 Task: Check the current traffic on the Brooklyn Bridge.
Action: Mouse moved to (166, 62)
Screenshot: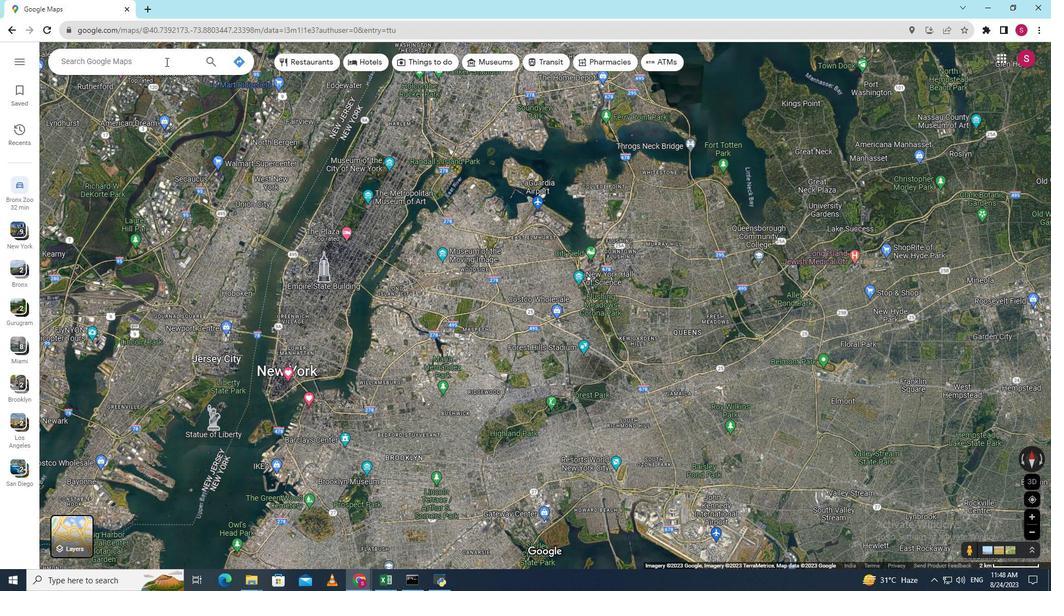 
Action: Mouse pressed left at (166, 62)
Screenshot: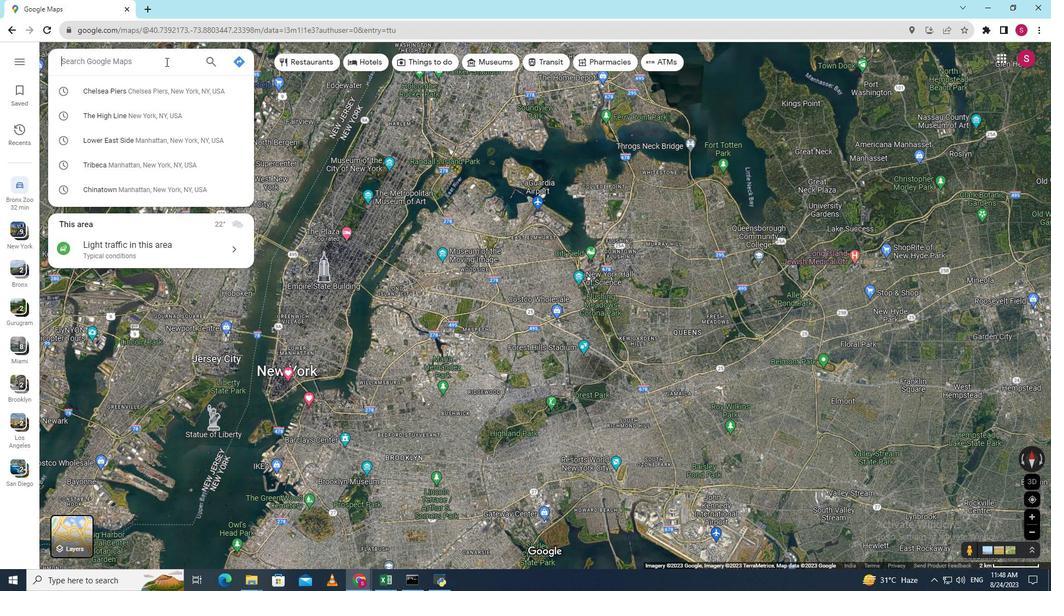 
Action: Key pressed <Key.shift><Key.shift><Key.shift><Key.shift><Key.shift><Key.shift><Key.shift>Brooklyn<Key.space><Key.shift><Key.shift><Key.shift><Key.shift><Key.shift><Key.shift><Key.shift><Key.shift><Key.shift>Bridge<Key.enter>
Screenshot: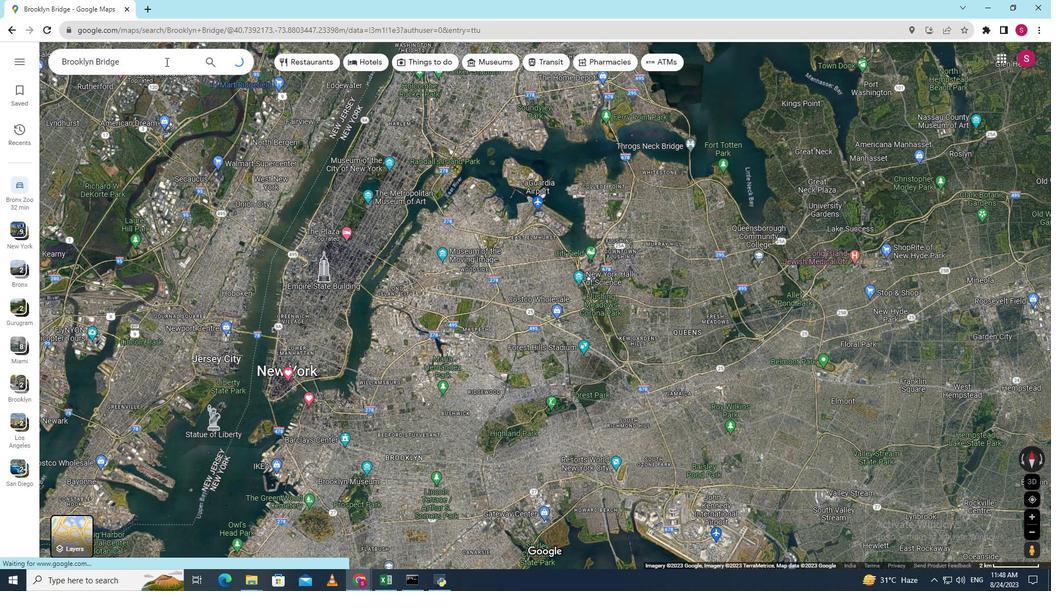 
Action: Mouse moved to (473, 539)
Screenshot: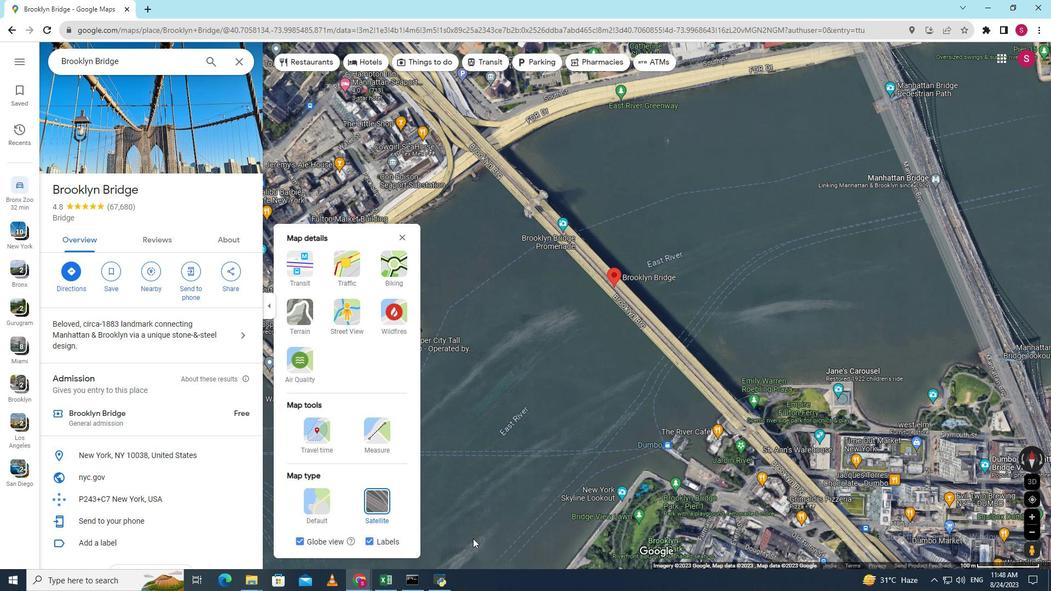 
Action: Mouse pressed left at (473, 539)
Screenshot: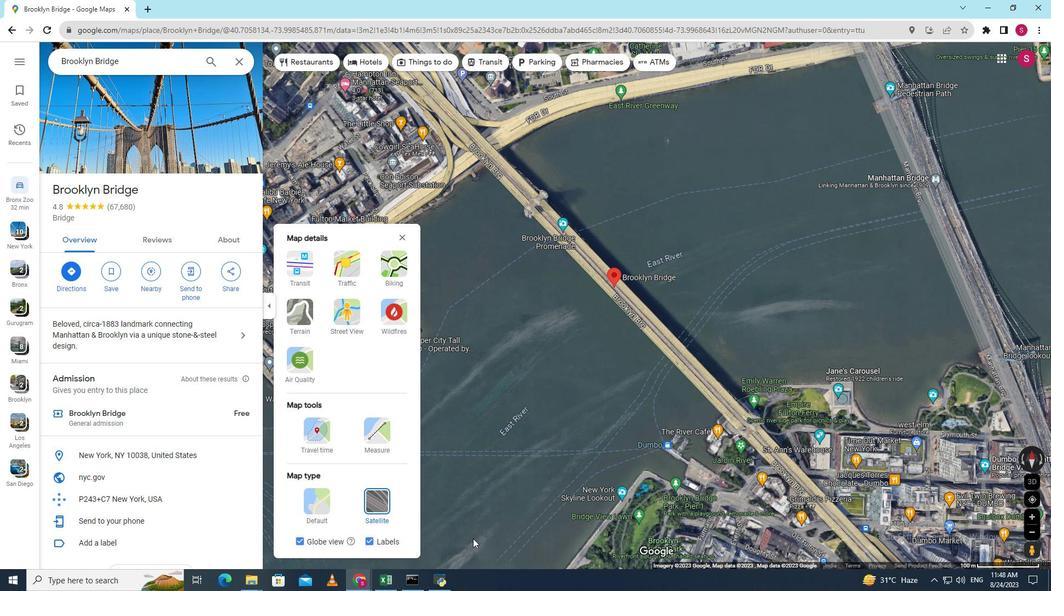 
Action: Mouse moved to (347, 270)
Screenshot: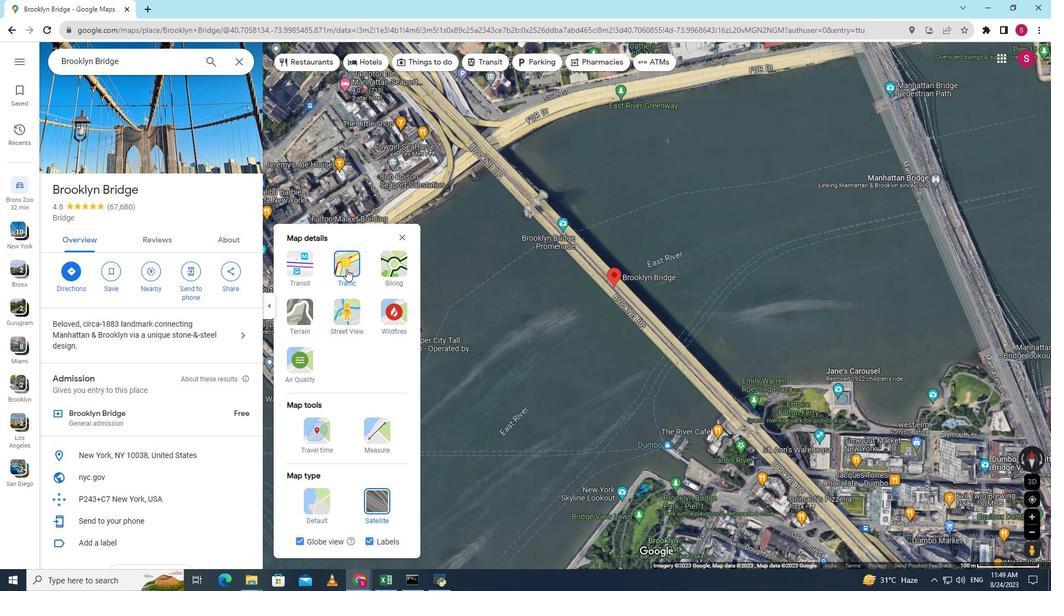 
Action: Mouse pressed left at (347, 270)
Screenshot: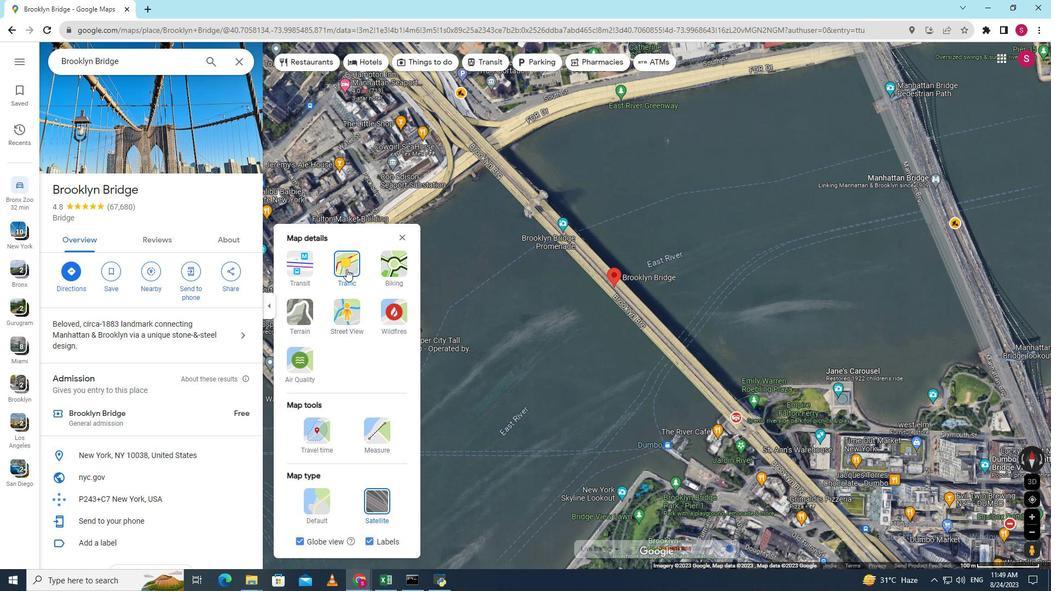 
Action: Mouse moved to (616, 551)
Screenshot: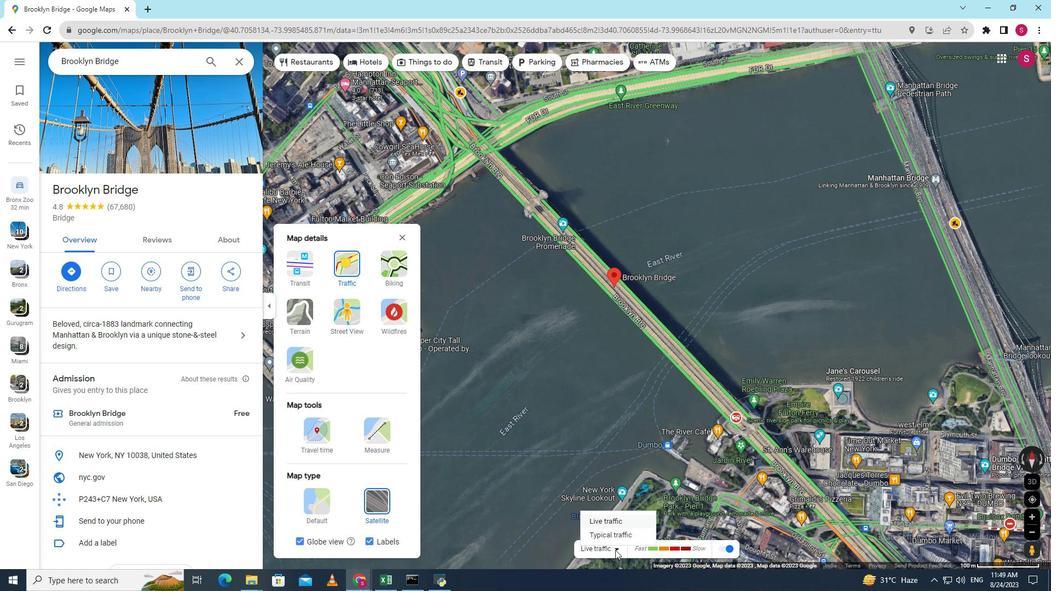 
Action: Mouse pressed left at (616, 551)
Screenshot: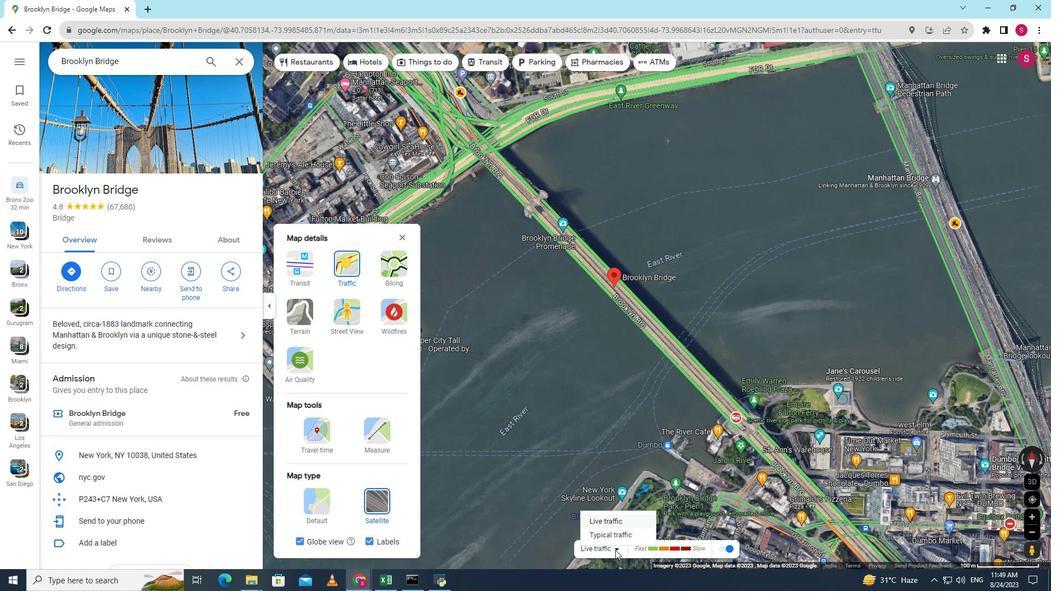 
Action: Mouse moved to (616, 524)
Screenshot: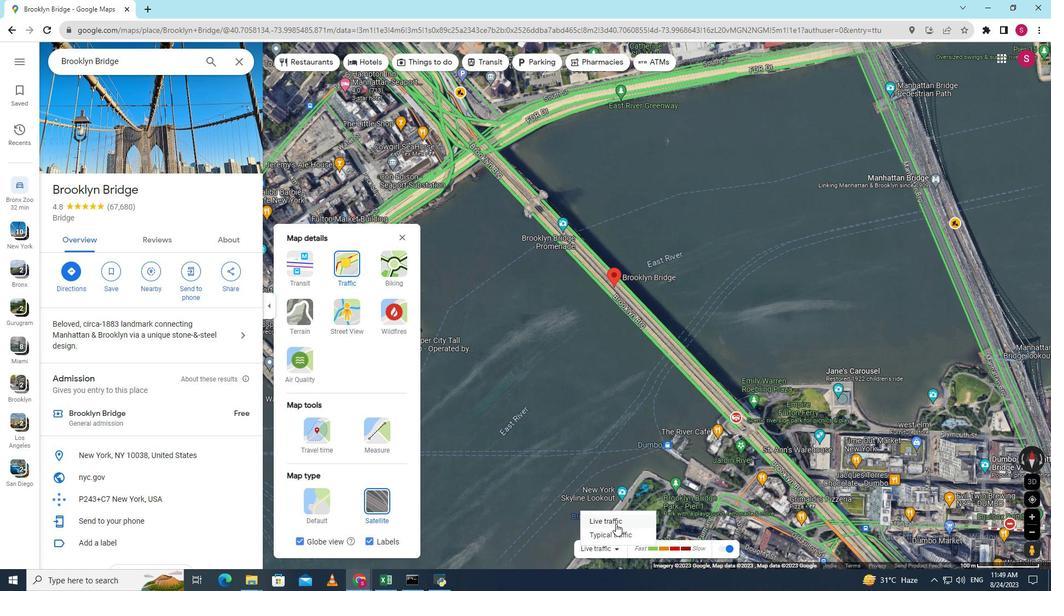 
Action: Mouse pressed left at (616, 524)
Screenshot: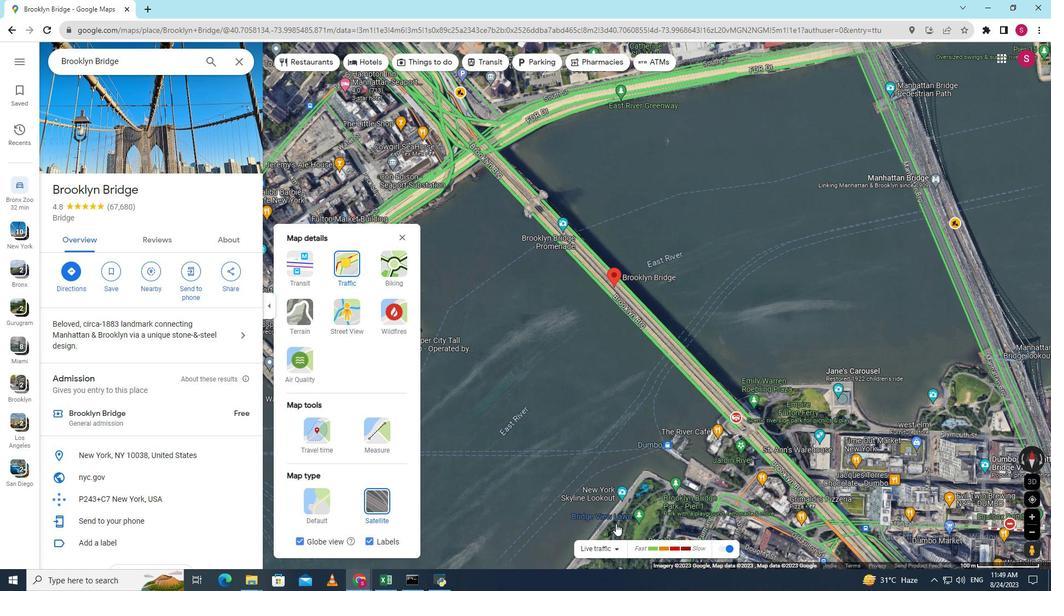 
Action: Mouse moved to (472, 237)
Screenshot: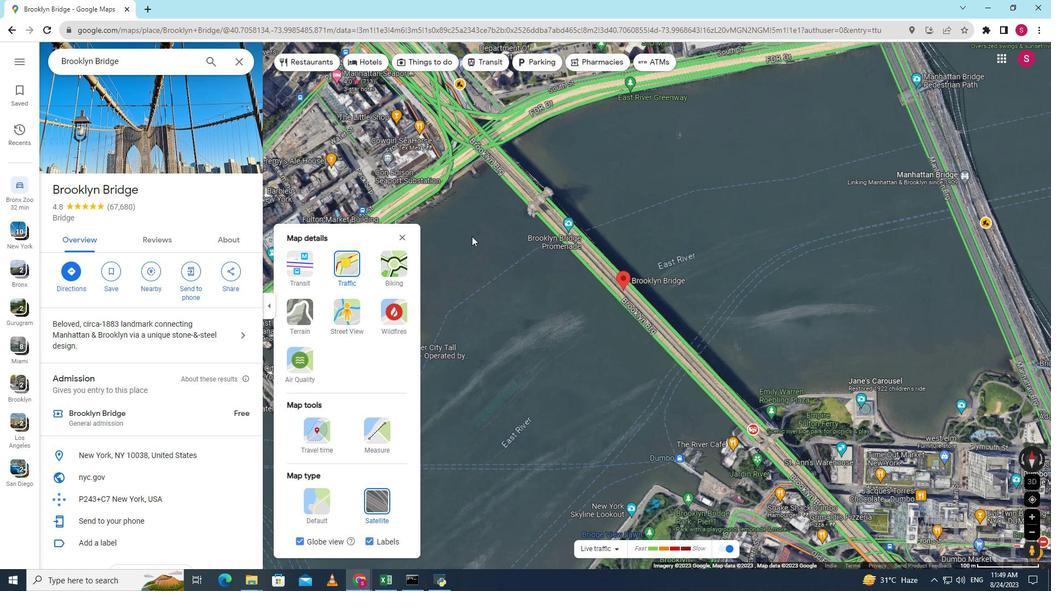 
Action: Mouse scrolled (472, 237) with delta (0, 0)
Screenshot: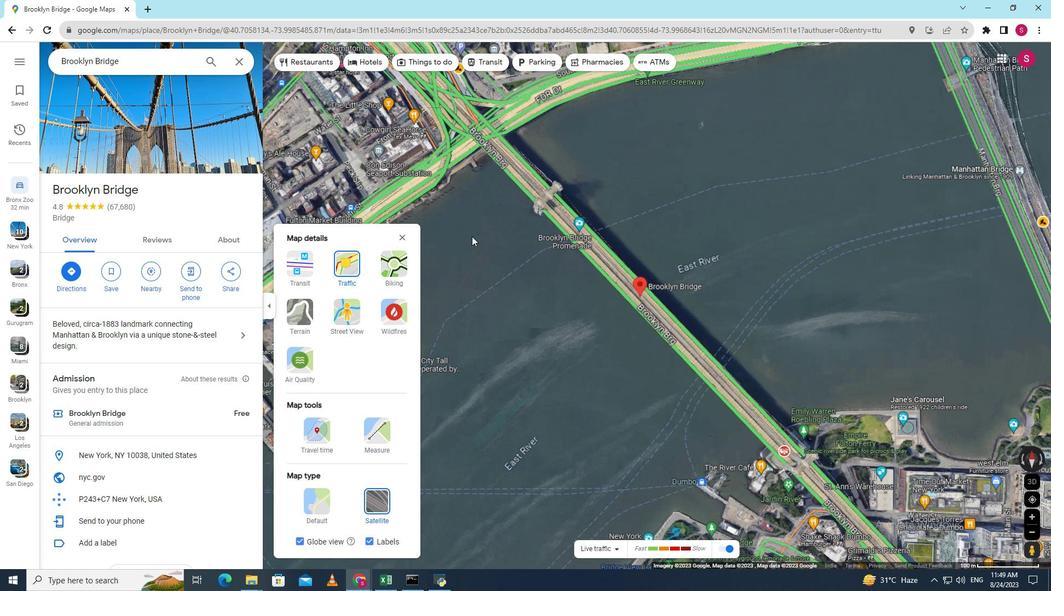 
Action: Mouse scrolled (472, 237) with delta (0, 0)
Screenshot: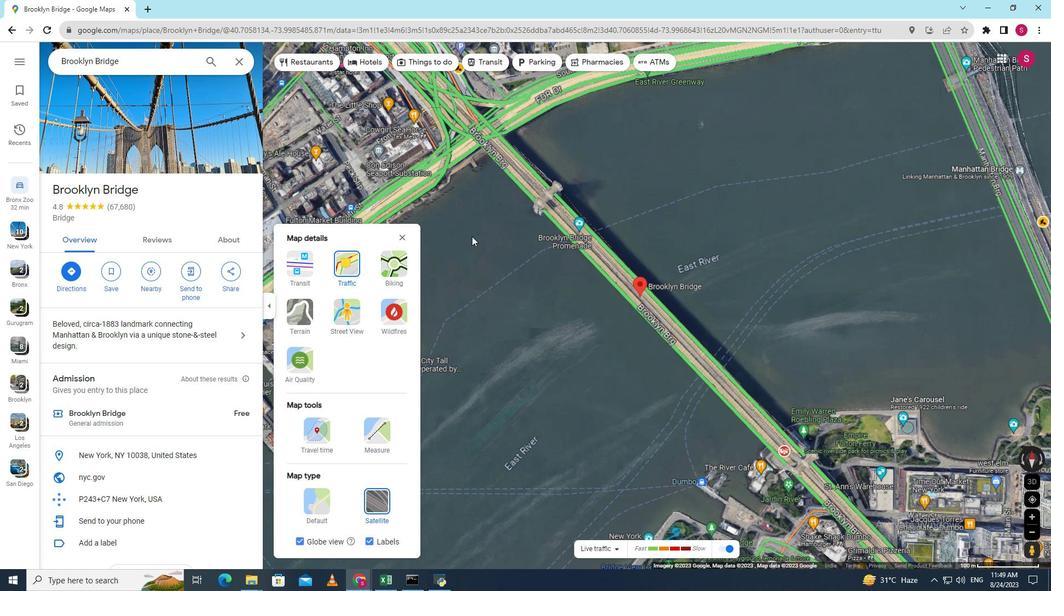 
Action: Mouse scrolled (472, 237) with delta (0, 0)
Screenshot: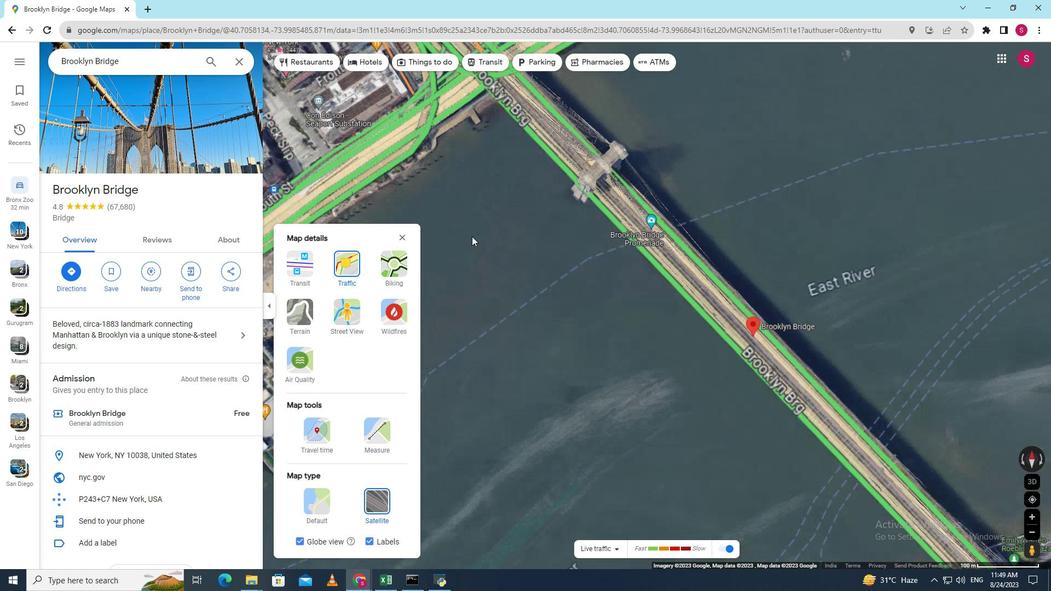 
Action: Mouse scrolled (472, 237) with delta (0, 0)
Screenshot: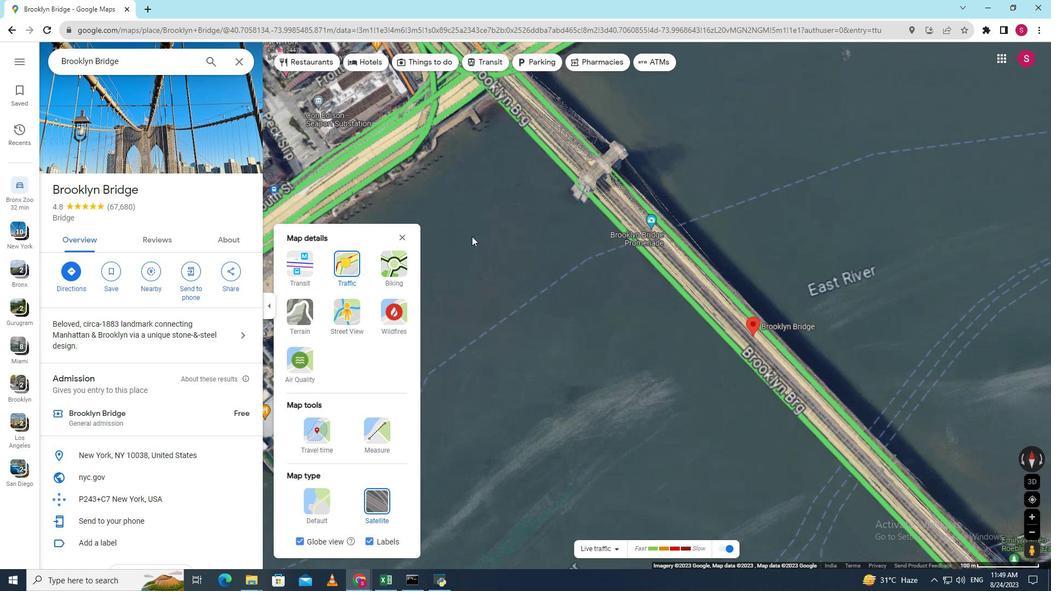 
Action: Mouse scrolled (472, 237) with delta (0, 0)
Screenshot: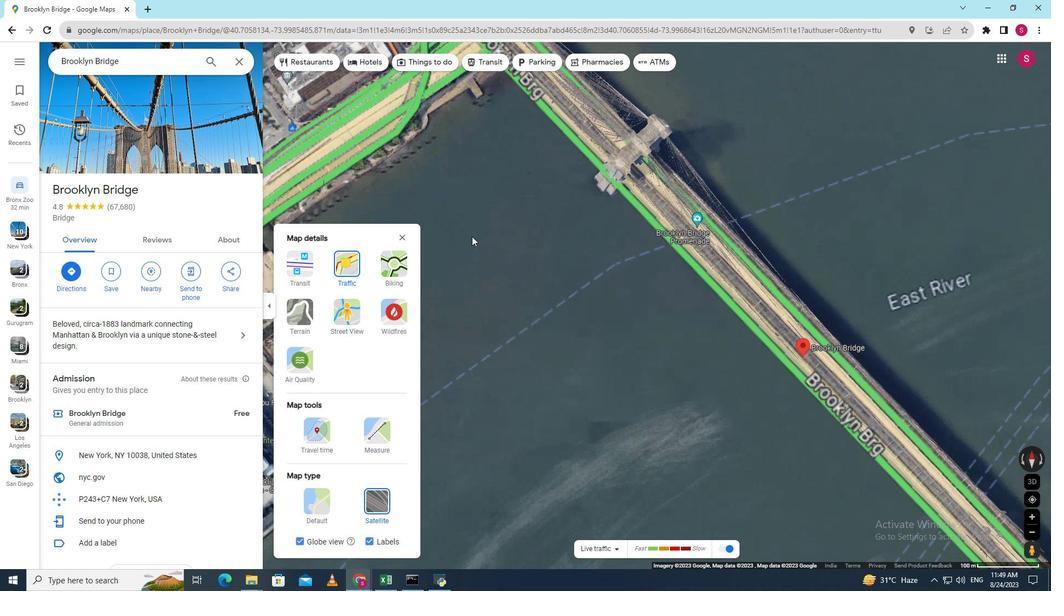 
Action: Mouse moved to (507, 221)
Screenshot: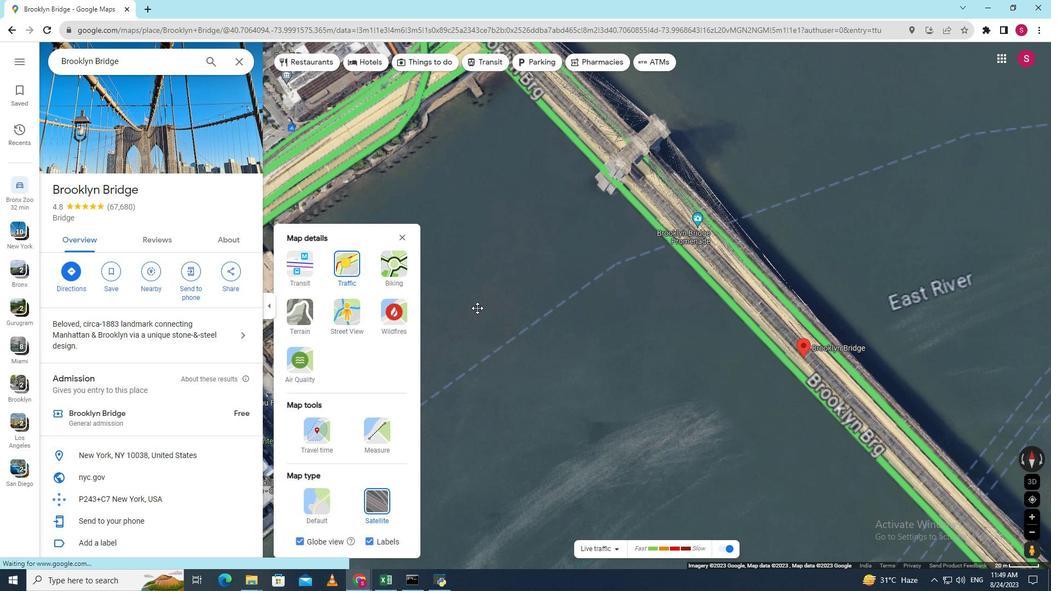
Action: Mouse pressed left at (507, 221)
Screenshot: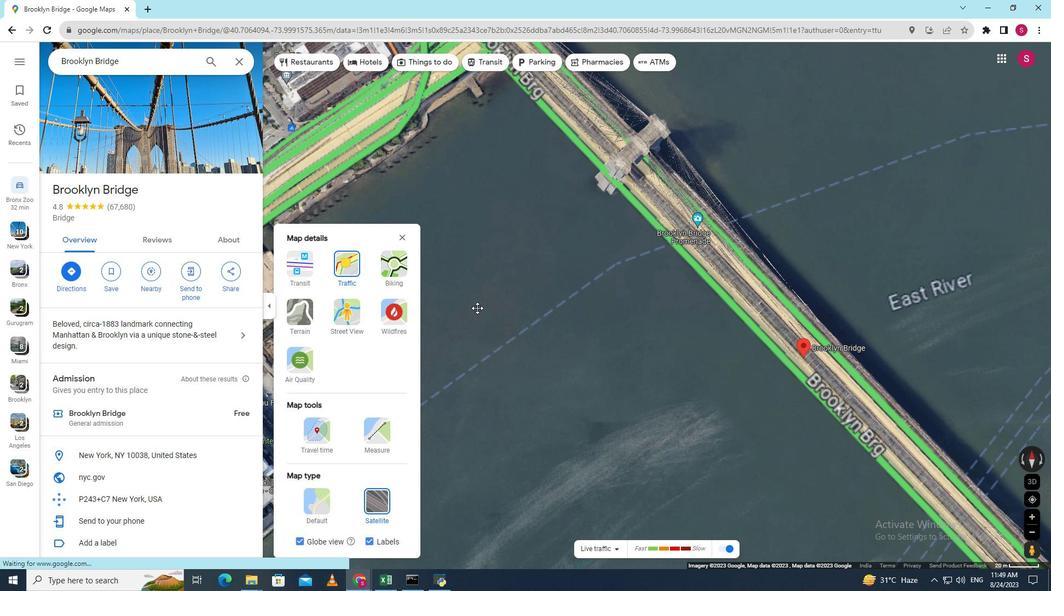 
Action: Mouse moved to (403, 238)
Screenshot: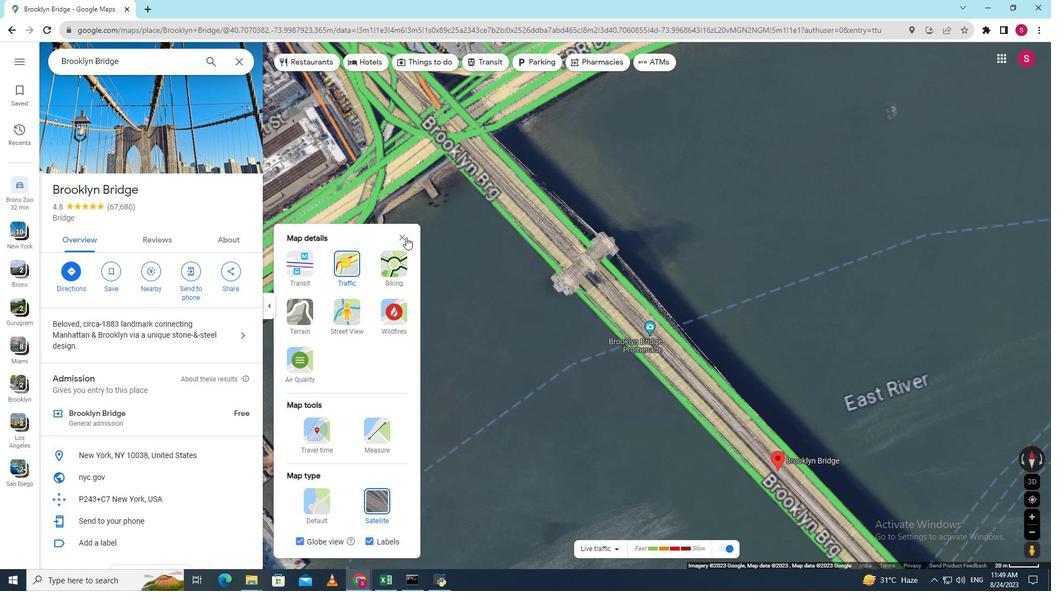 
Action: Mouse pressed left at (403, 238)
Screenshot: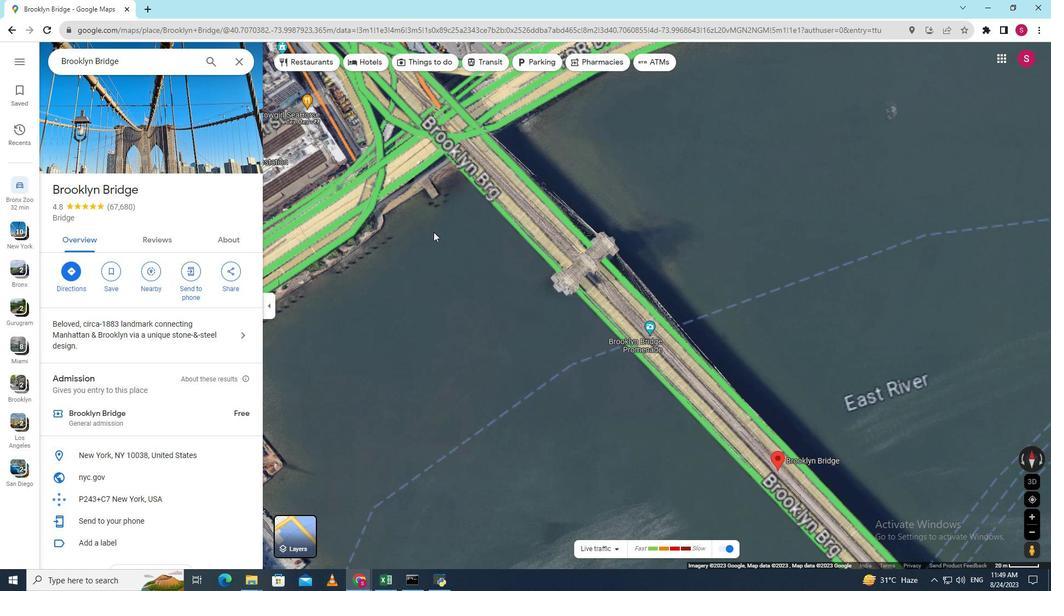 
Action: Mouse moved to (467, 255)
Screenshot: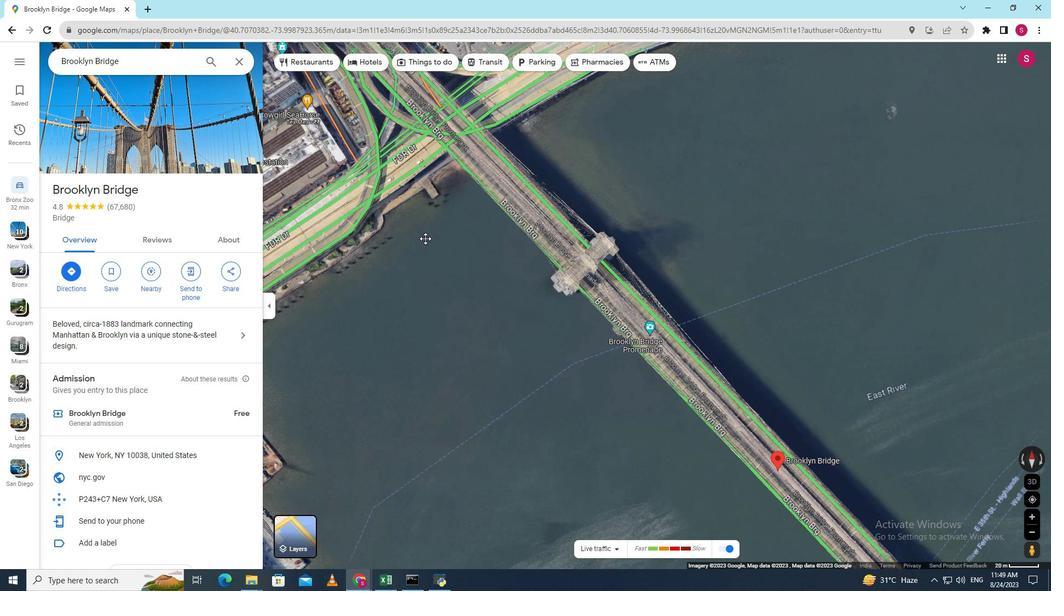 
Action: Mouse pressed left at (467, 255)
Screenshot: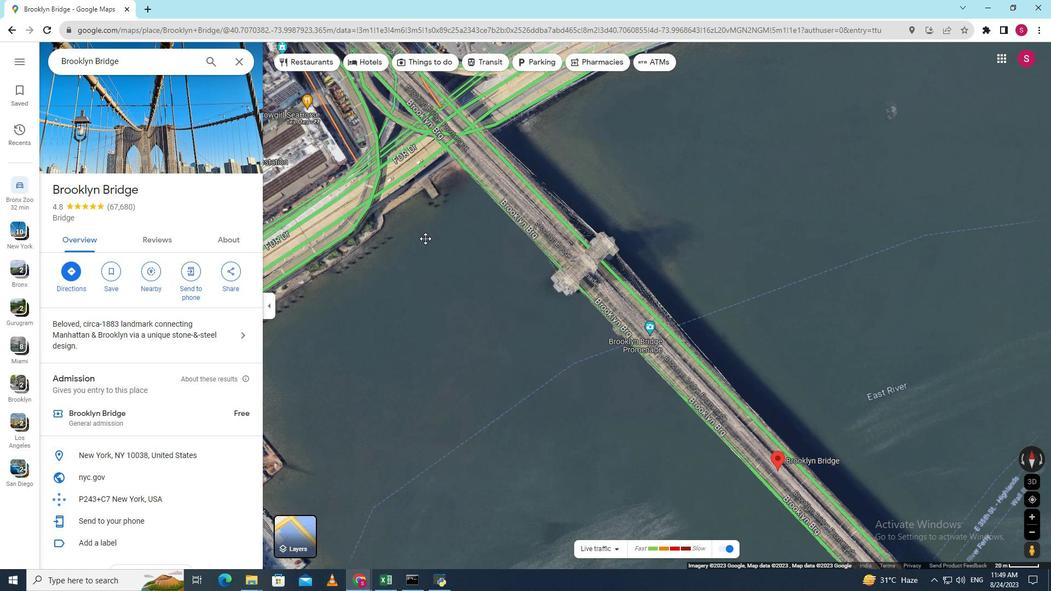 
Action: Mouse moved to (451, 257)
Screenshot: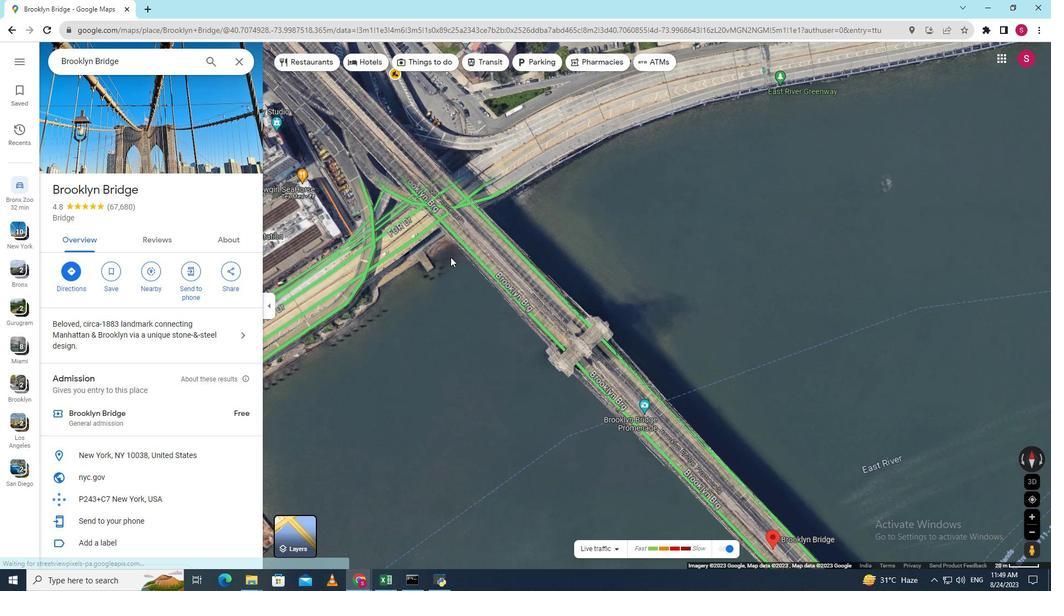 
Action: Mouse scrolled (451, 258) with delta (0, 0)
Screenshot: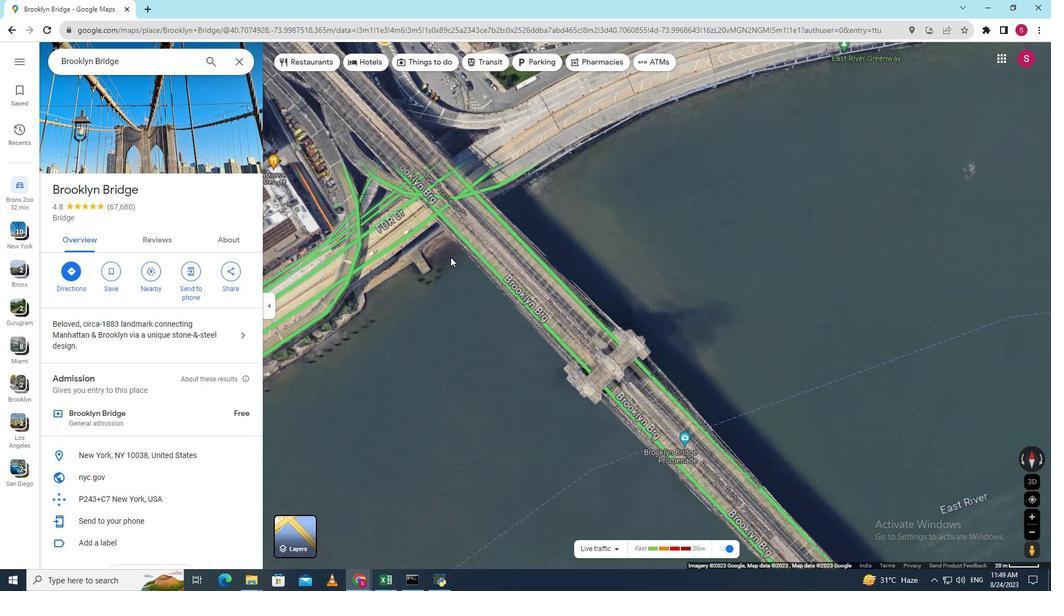 
Action: Mouse scrolled (451, 258) with delta (0, 0)
Screenshot: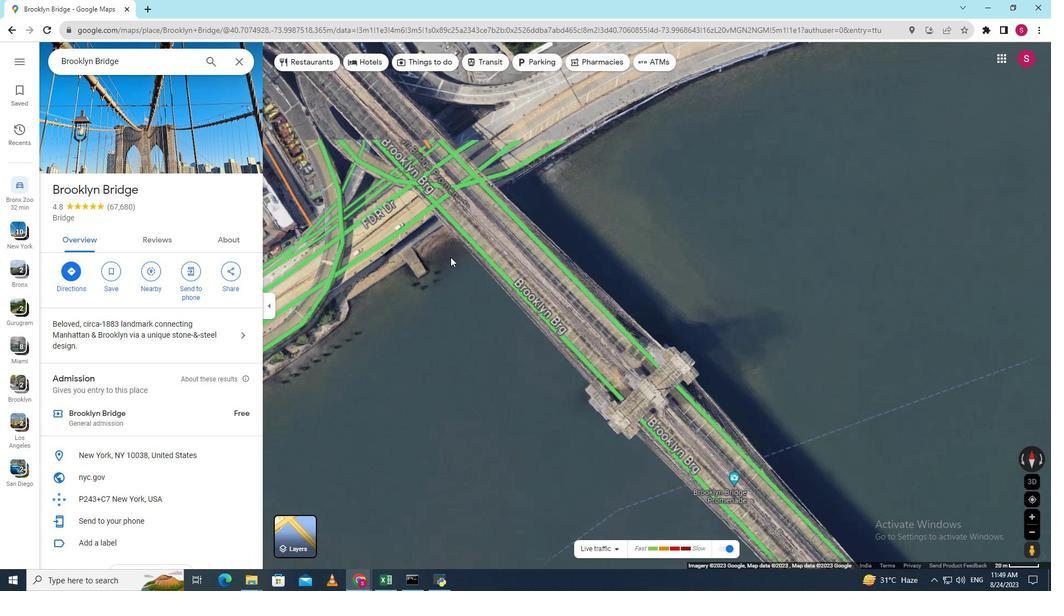 
Action: Mouse scrolled (451, 258) with delta (0, 0)
Screenshot: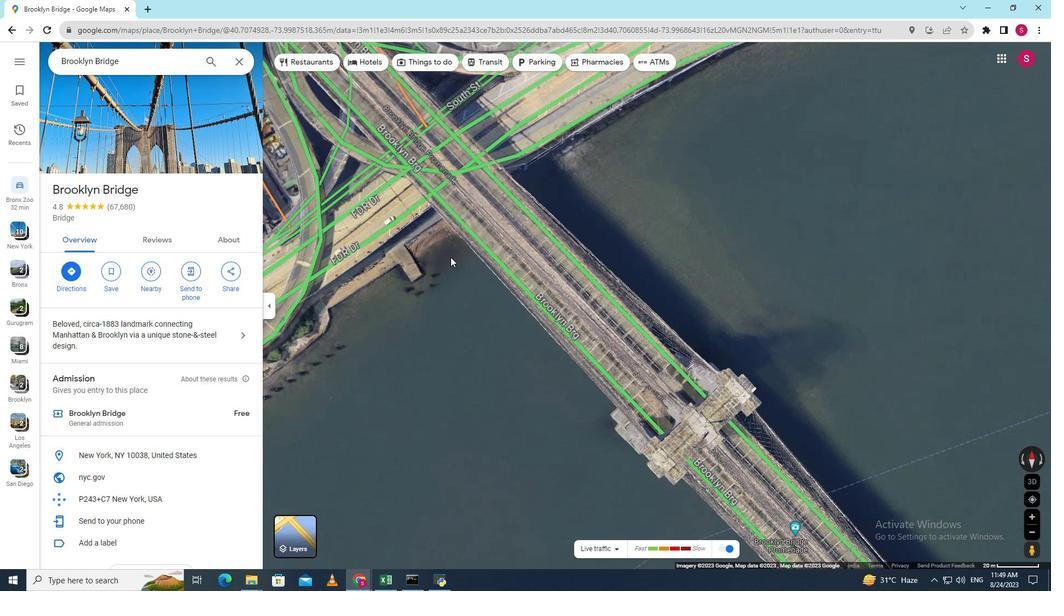 
Action: Mouse moved to (518, 355)
Screenshot: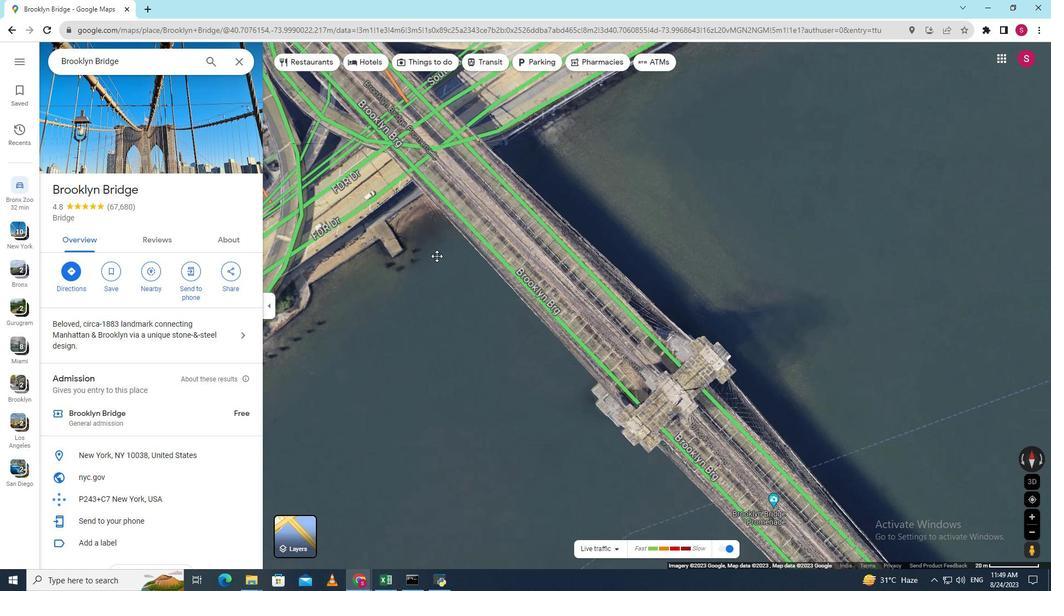 
Action: Mouse pressed left at (518, 355)
Screenshot: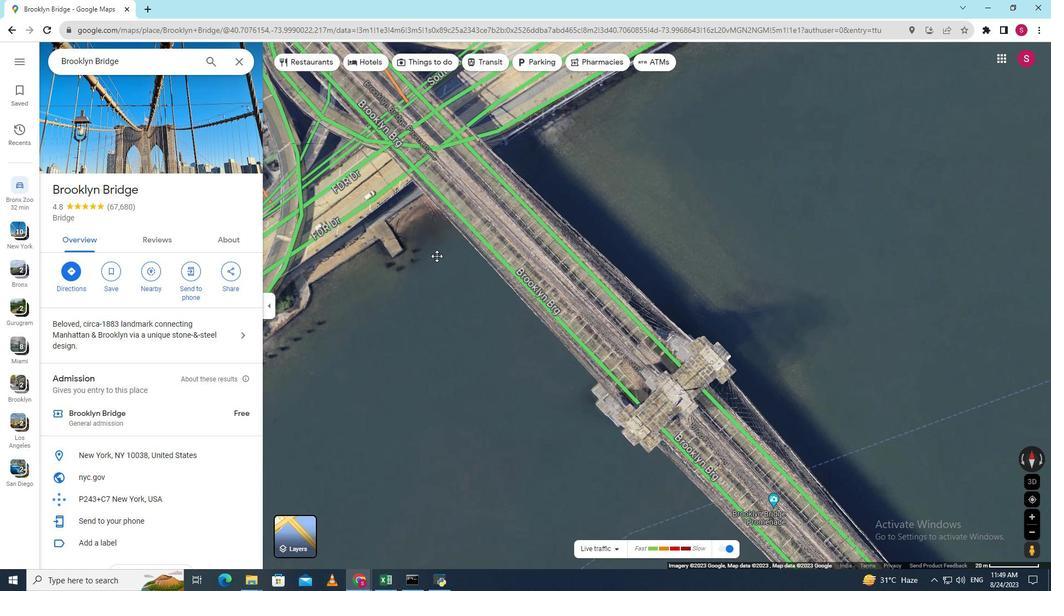 
Action: Mouse moved to (575, 385)
Screenshot: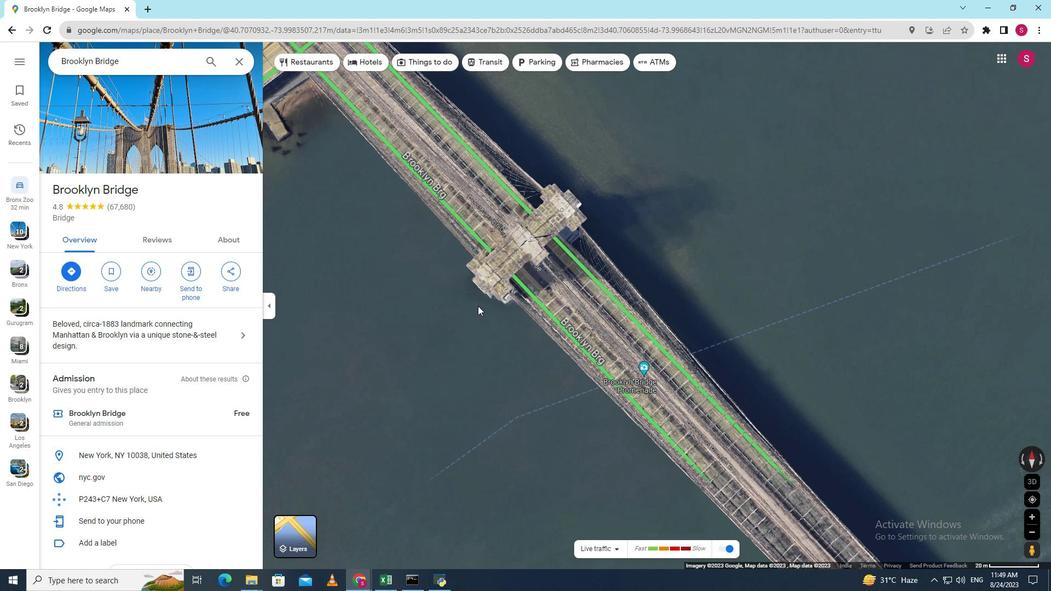 
Action: Mouse pressed left at (575, 385)
Screenshot: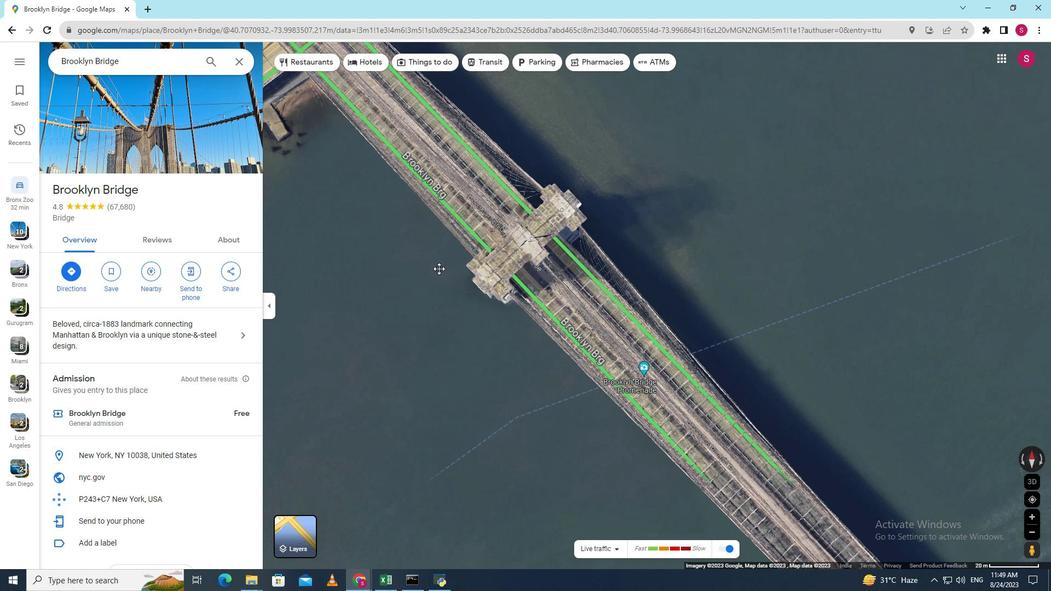 
Action: Mouse moved to (586, 429)
Screenshot: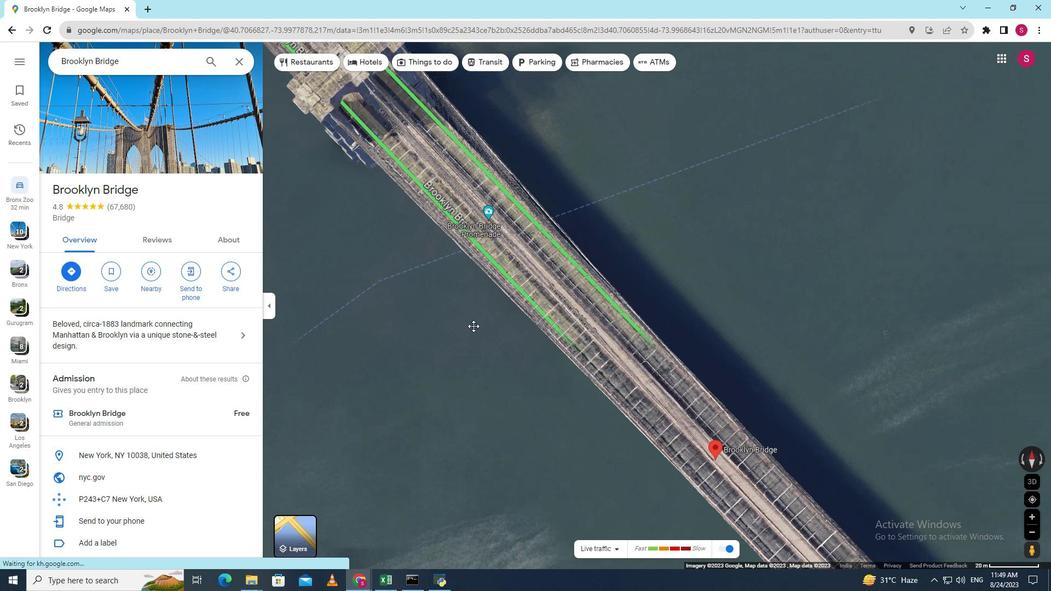 
Action: Mouse pressed left at (586, 429)
Screenshot: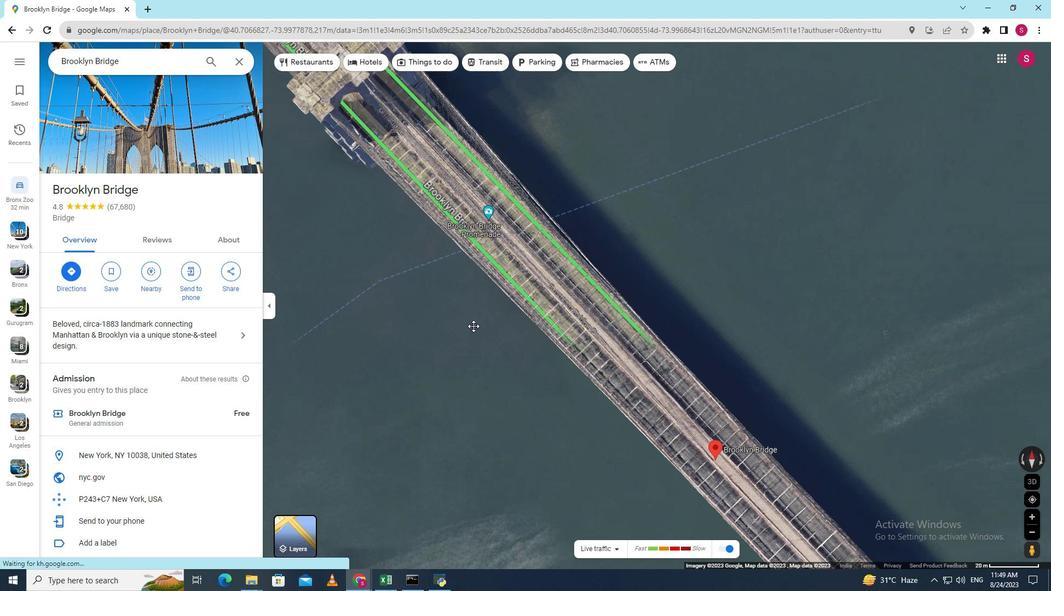 
Action: Mouse moved to (571, 435)
Screenshot: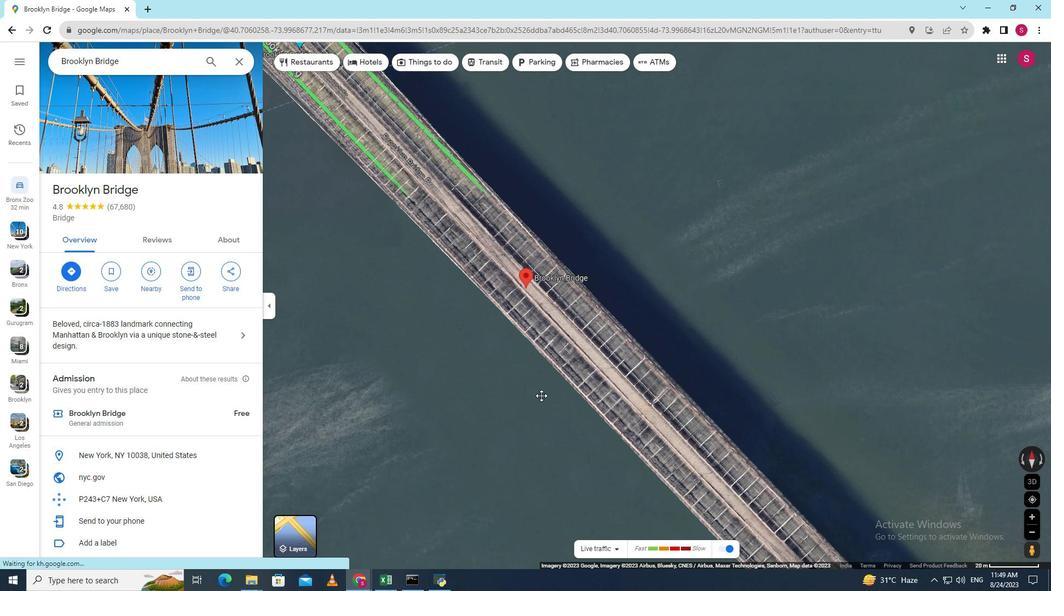 
Action: Mouse pressed left at (571, 435)
Screenshot: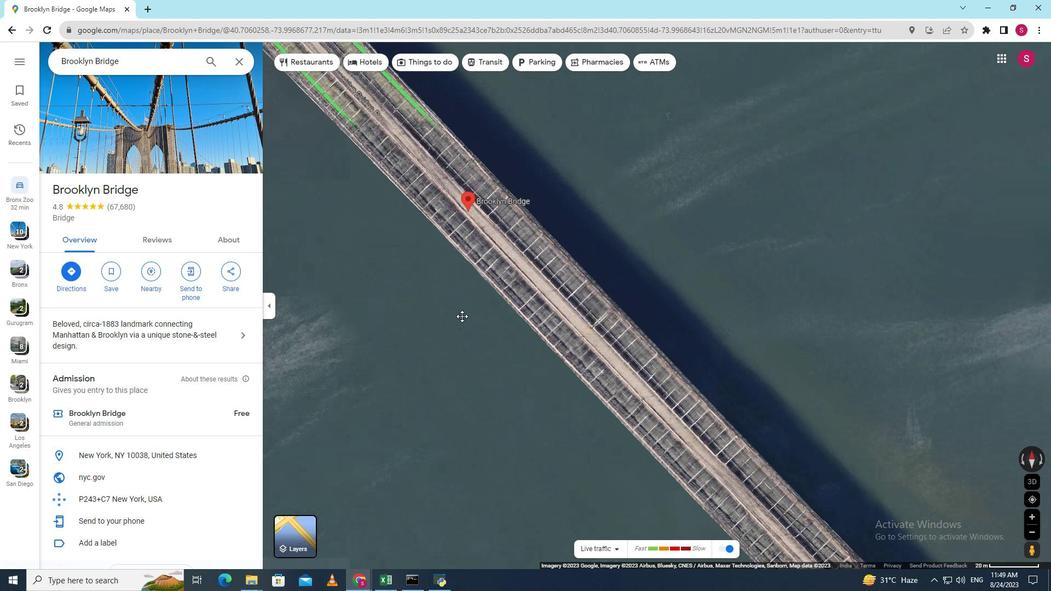 
Action: Mouse moved to (549, 437)
Screenshot: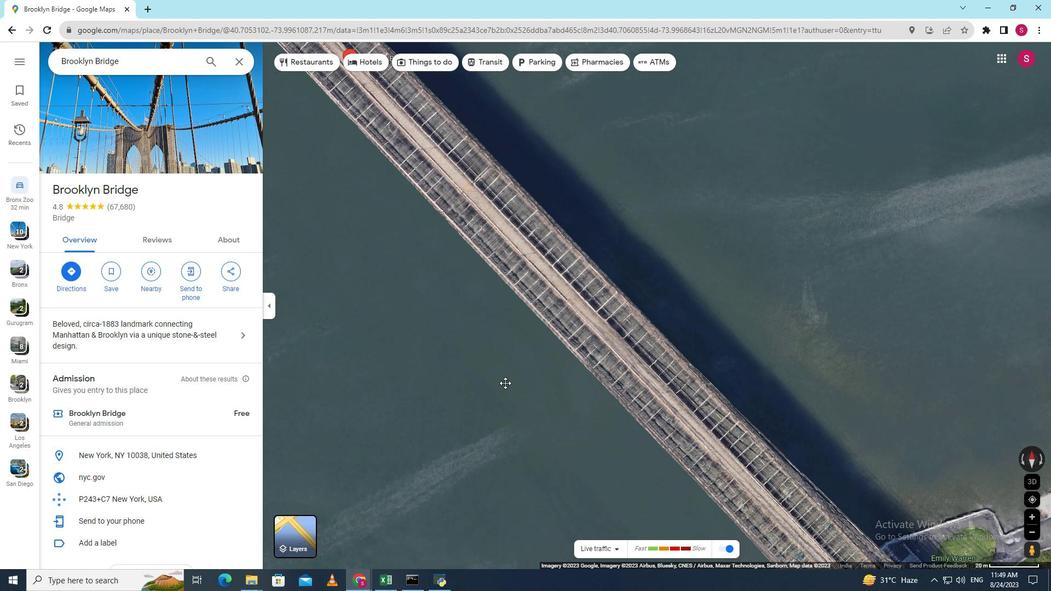 
Action: Mouse pressed left at (549, 437)
Screenshot: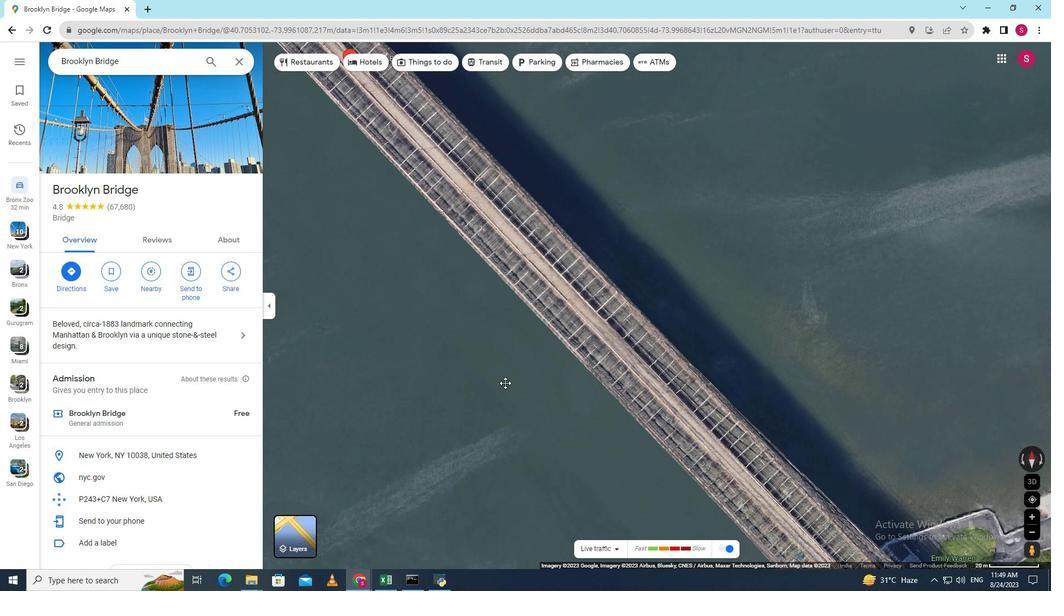 
Action: Mouse moved to (551, 411)
Screenshot: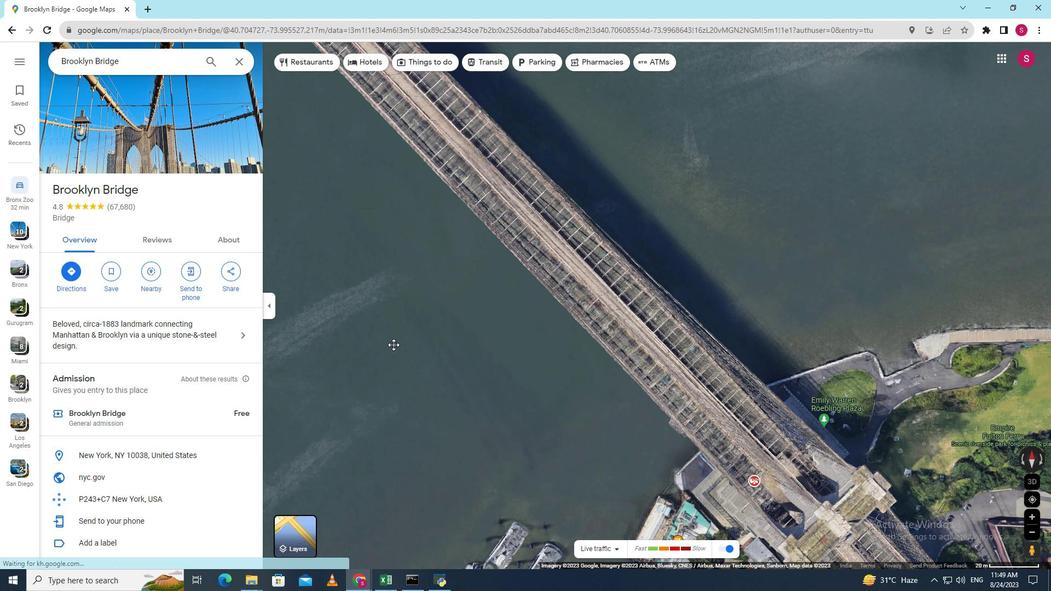
Action: Mouse pressed left at (551, 411)
Screenshot: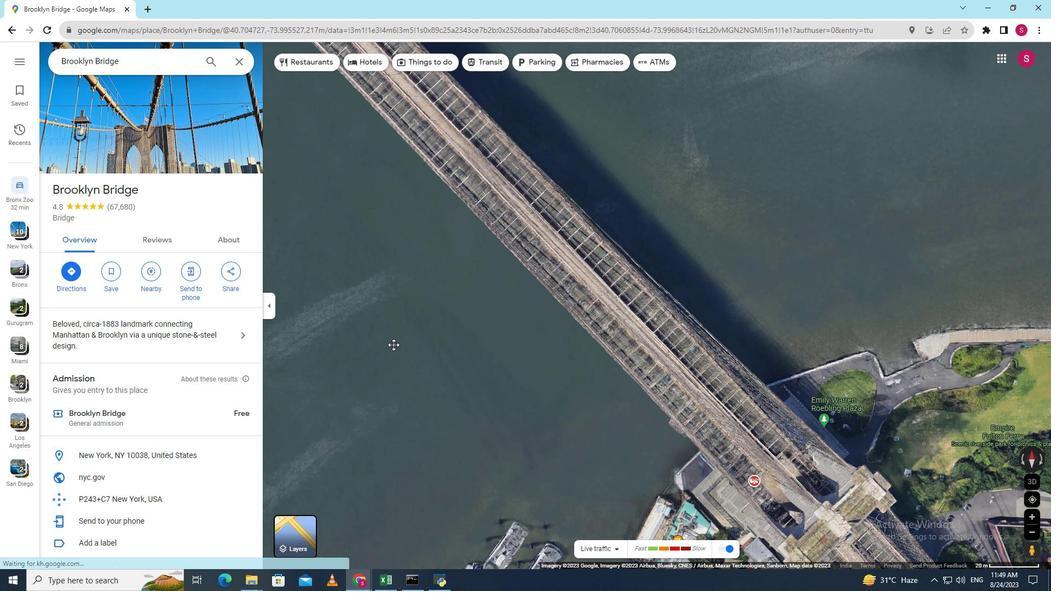 
Action: Mouse moved to (513, 353)
Screenshot: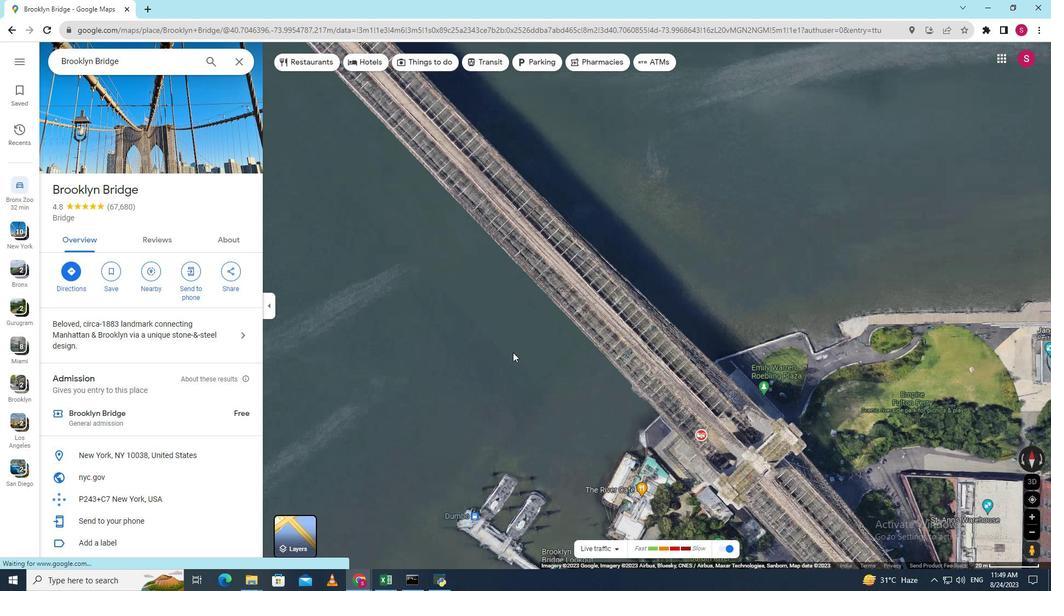 
Action: Mouse scrolled (513, 352) with delta (0, 0)
Screenshot: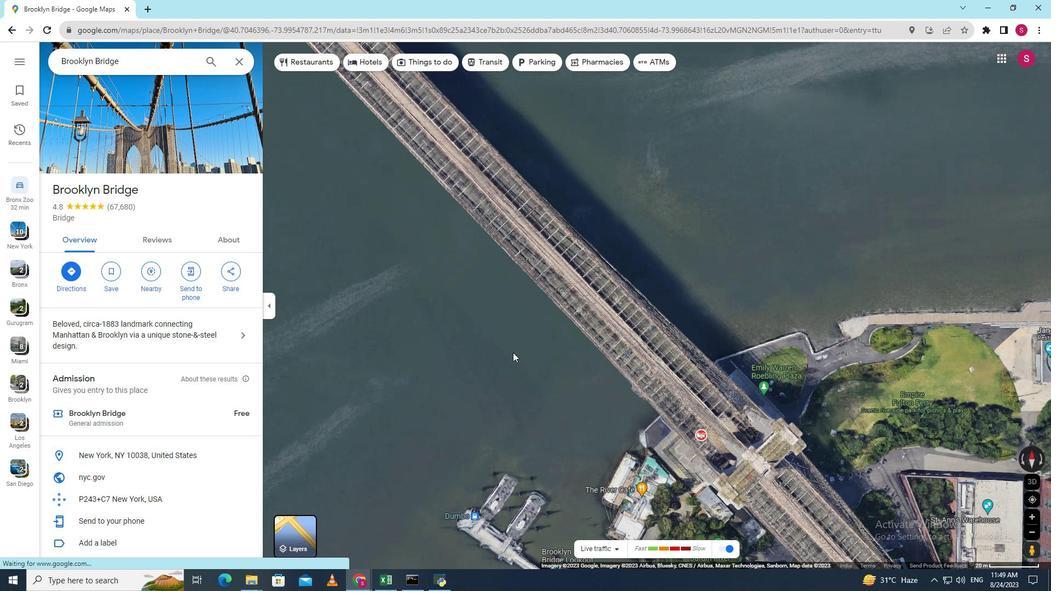
Action: Mouse scrolled (513, 352) with delta (0, 0)
Screenshot: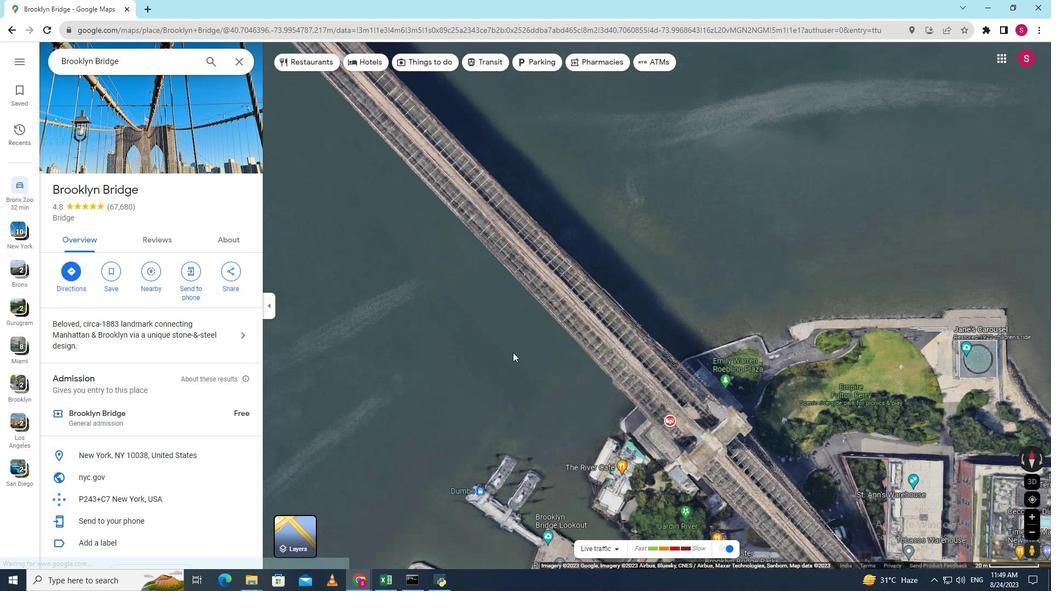 
Action: Mouse scrolled (513, 352) with delta (0, 0)
Screenshot: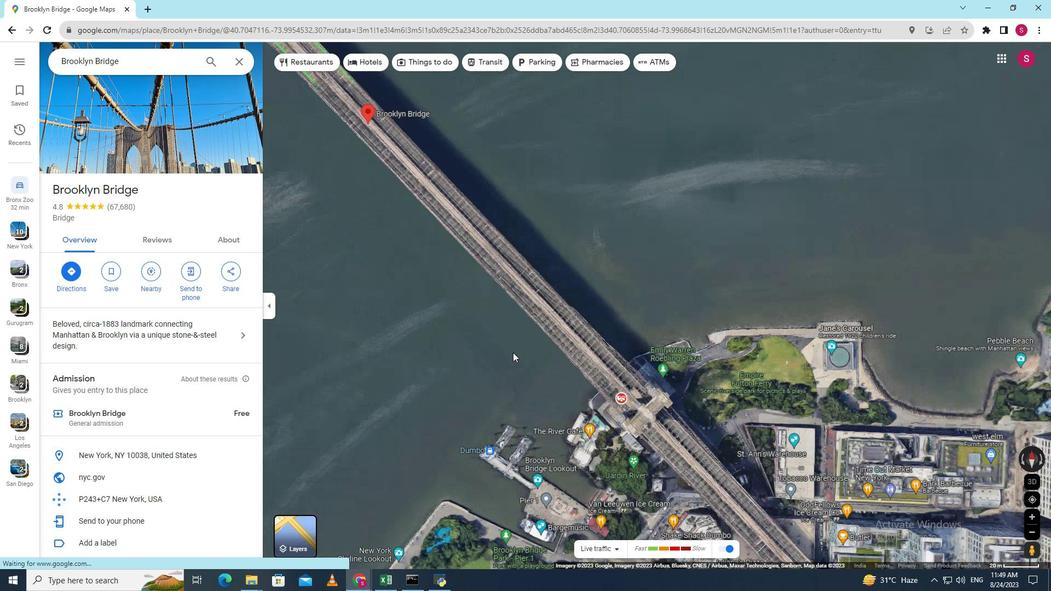 
Action: Mouse scrolled (513, 352) with delta (0, 0)
Screenshot: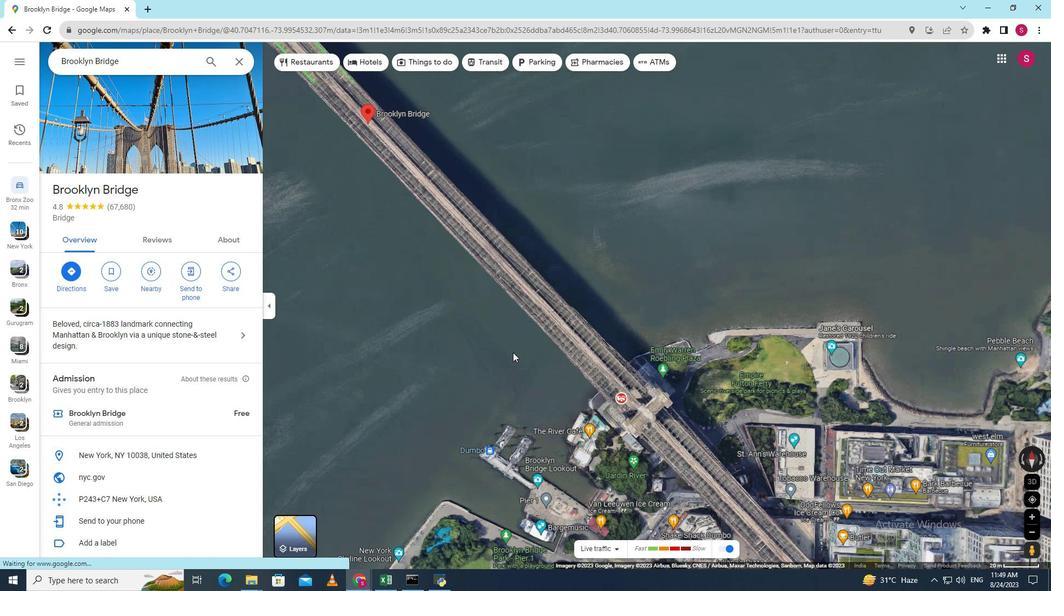 
Action: Mouse scrolled (513, 352) with delta (0, 0)
Screenshot: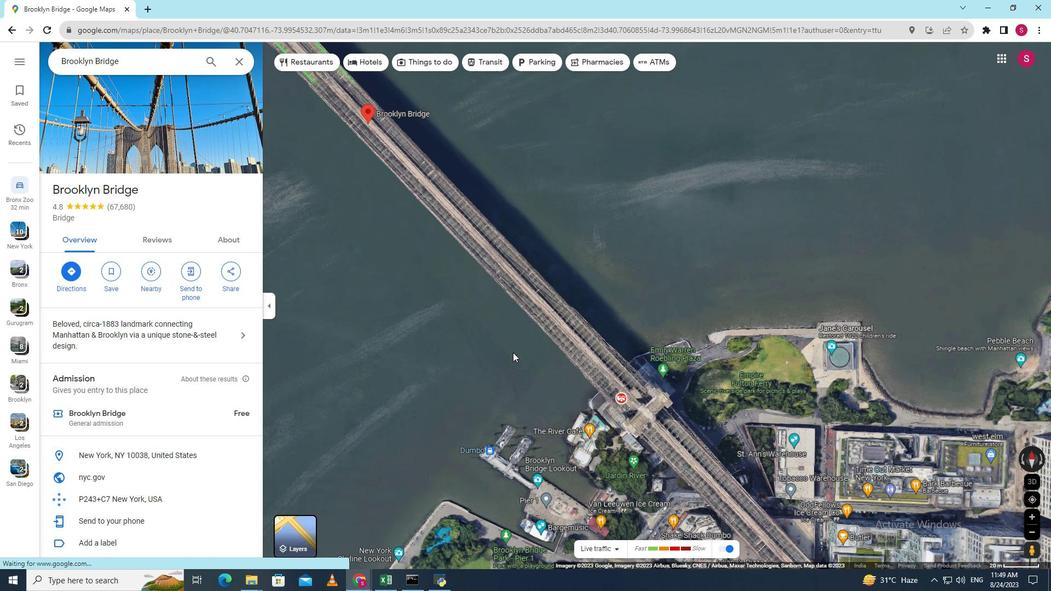 
Action: Mouse scrolled (513, 352) with delta (0, 0)
Screenshot: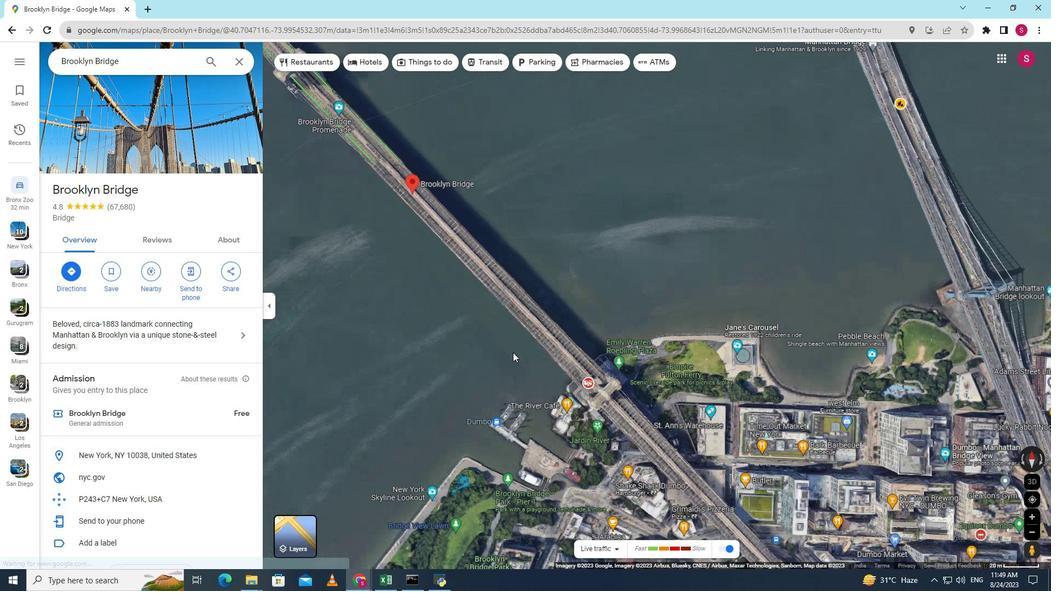 
Action: Mouse scrolled (513, 352) with delta (0, 0)
Screenshot: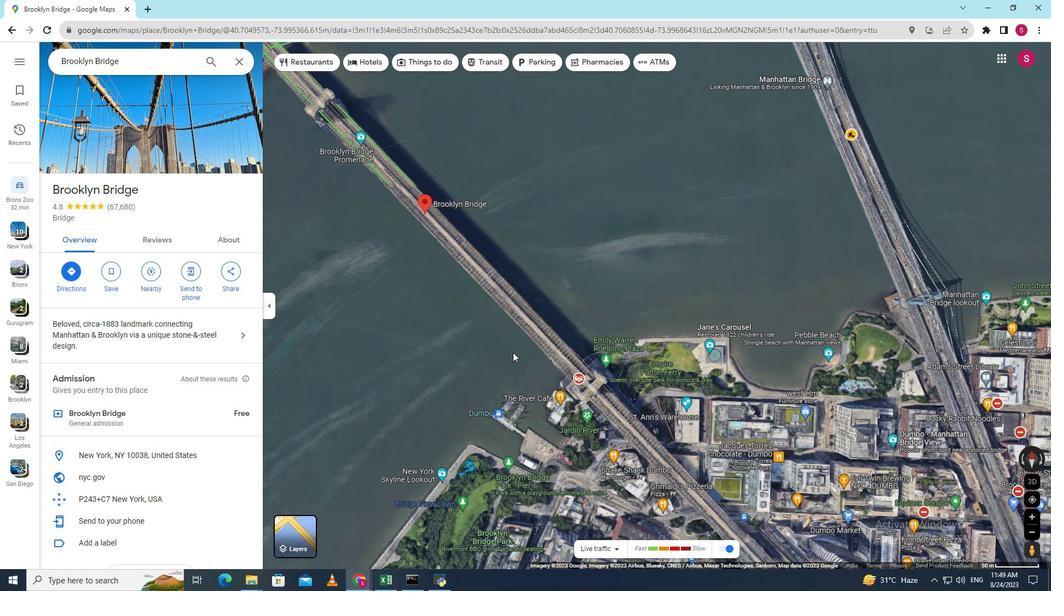 
Action: Mouse scrolled (513, 352) with delta (0, 0)
Screenshot: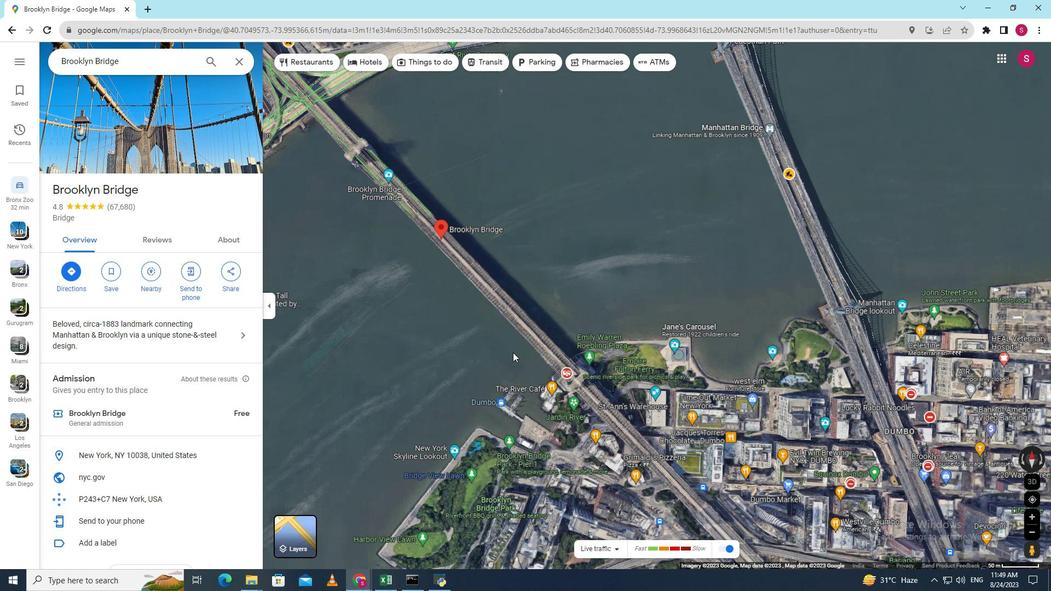 
Action: Mouse scrolled (513, 352) with delta (0, 0)
Screenshot: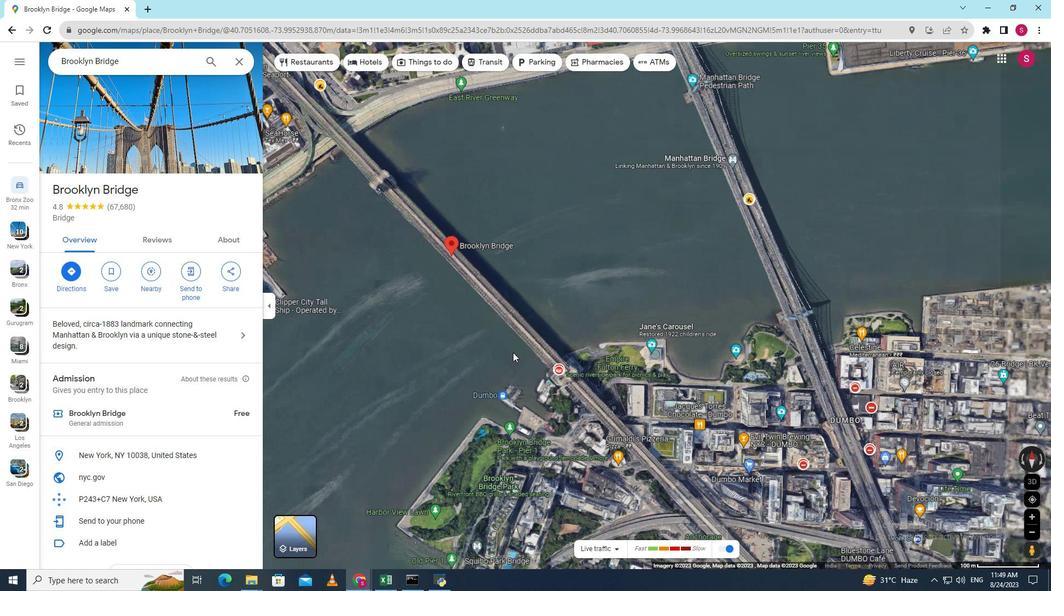 
Action: Mouse scrolled (513, 353) with delta (0, 0)
Screenshot: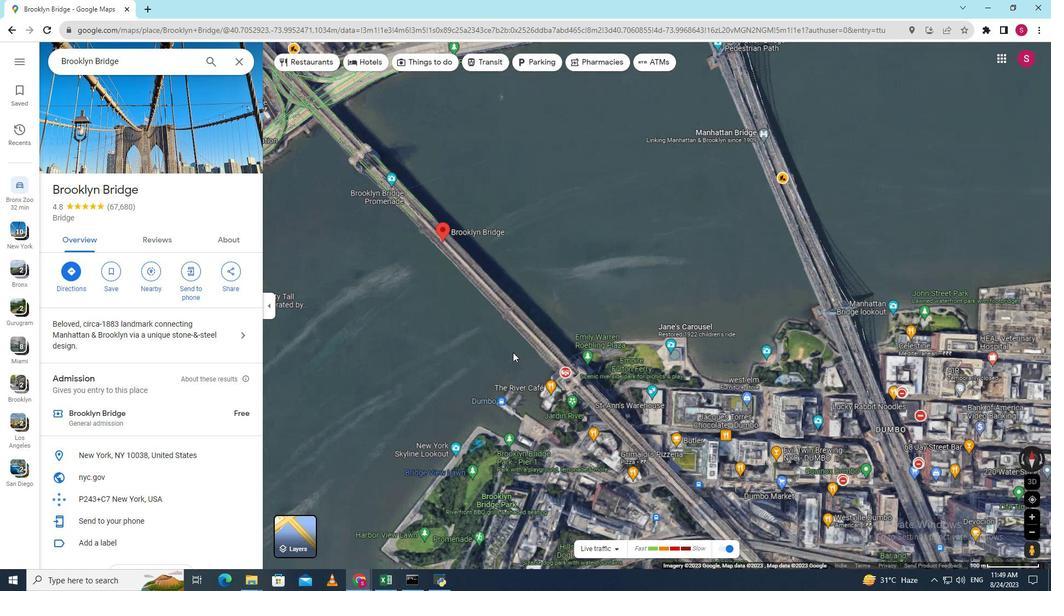 
Action: Mouse scrolled (513, 353) with delta (0, 0)
Screenshot: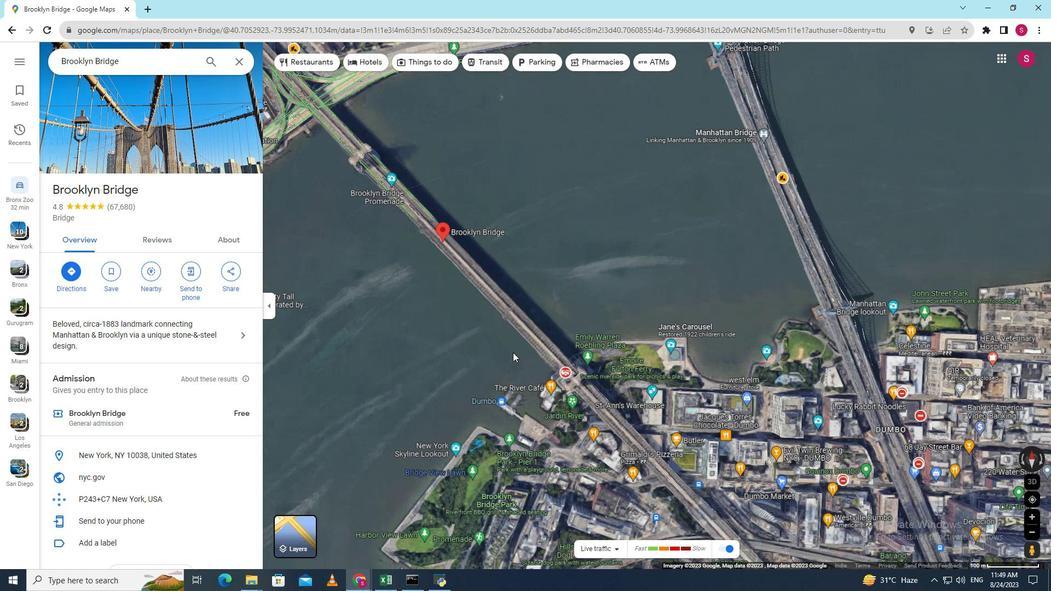 
Action: Mouse moved to (429, 333)
Screenshot: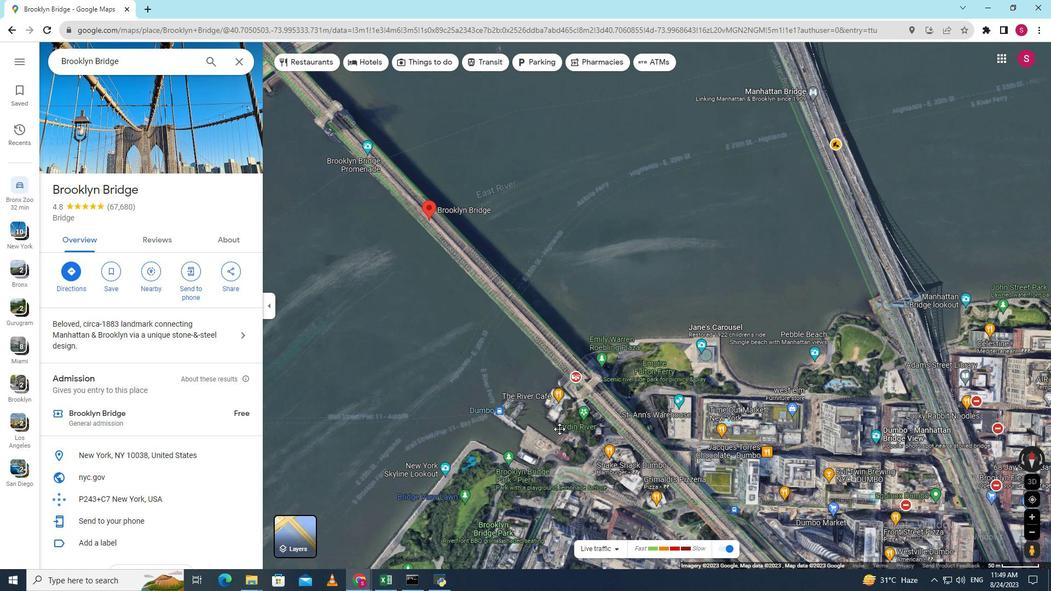 
Action: Mouse pressed left at (429, 333)
Screenshot: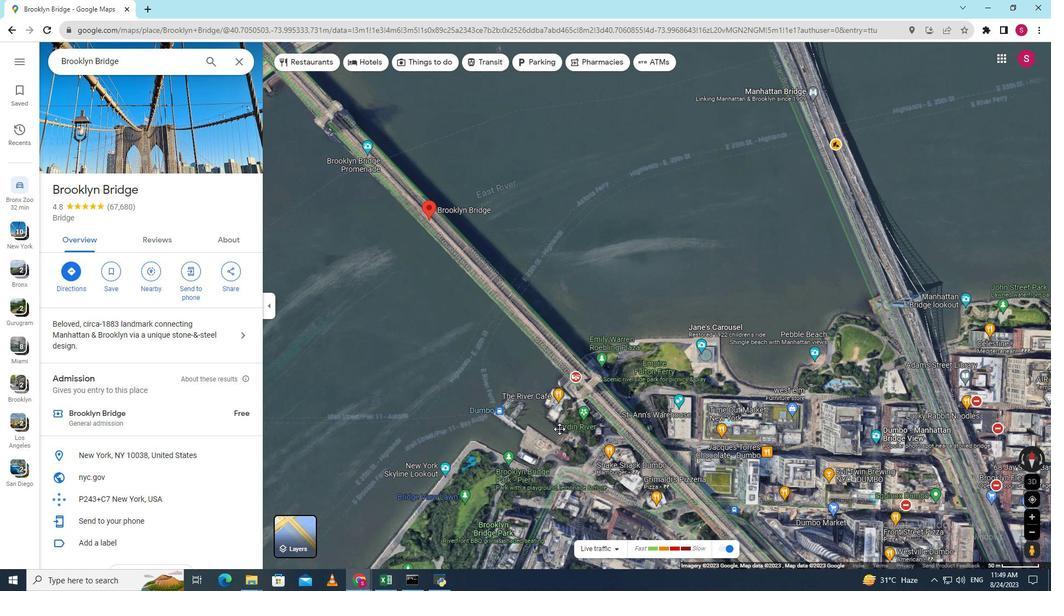 
Action: Mouse moved to (577, 433)
Screenshot: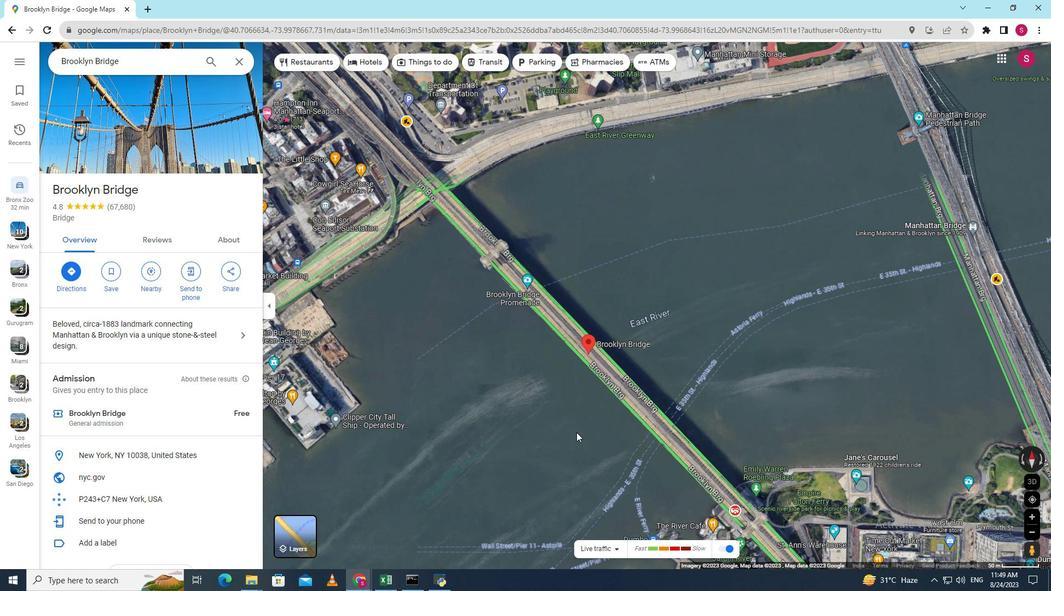 
